 Task: Open Card Customer Referral Program Review in Board Business Model Revenue Model Validation and Improvement to Workspace Business Valuation Services and add a team member Softage.2@softage.net, a label Orange, a checklist Keynote Speaking, an attachment from your computer, a color Orange and finally, add a card description 'Plan and execute company team-building conference with guest speakers on customer loyalty' and a comment 'We should approach this task with a sense of persistence and determination, willing to overcome obstacles and push through challenges.'. Add a start date 'Jan 06, 1900' with a due date 'Jan 13, 1900'
Action: Mouse moved to (342, 148)
Screenshot: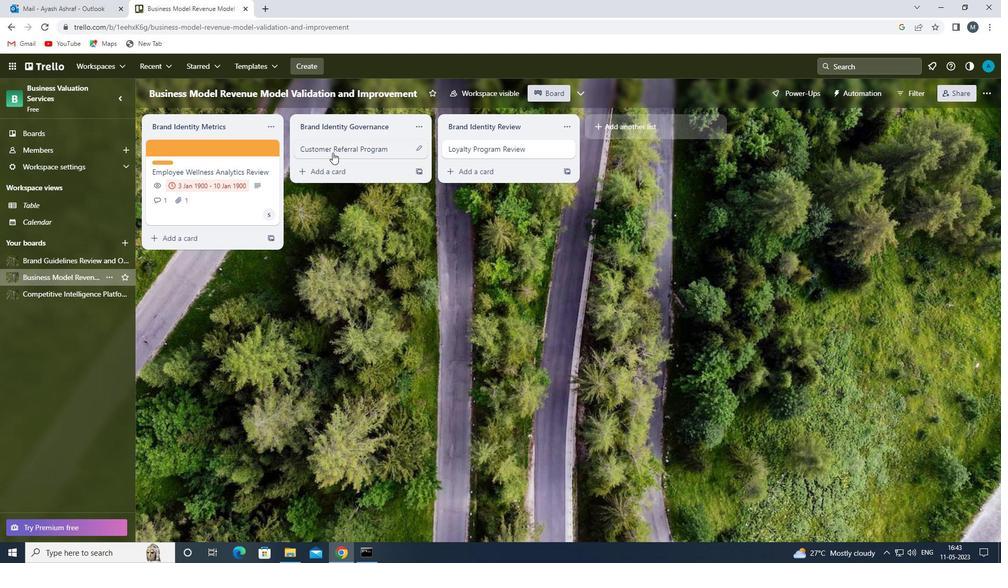 
Action: Mouse pressed left at (342, 148)
Screenshot: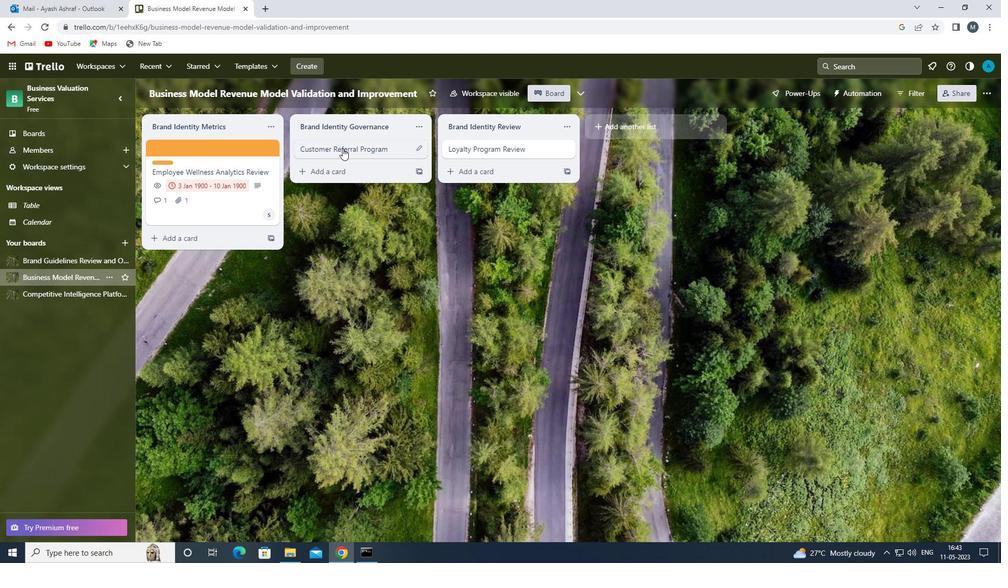 
Action: Mouse moved to (625, 187)
Screenshot: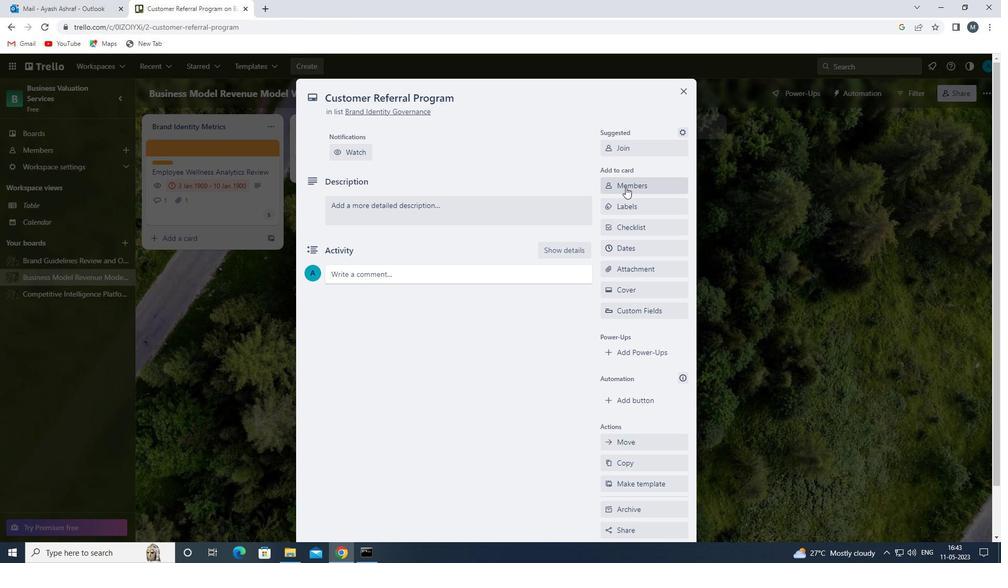 
Action: Mouse pressed left at (625, 187)
Screenshot: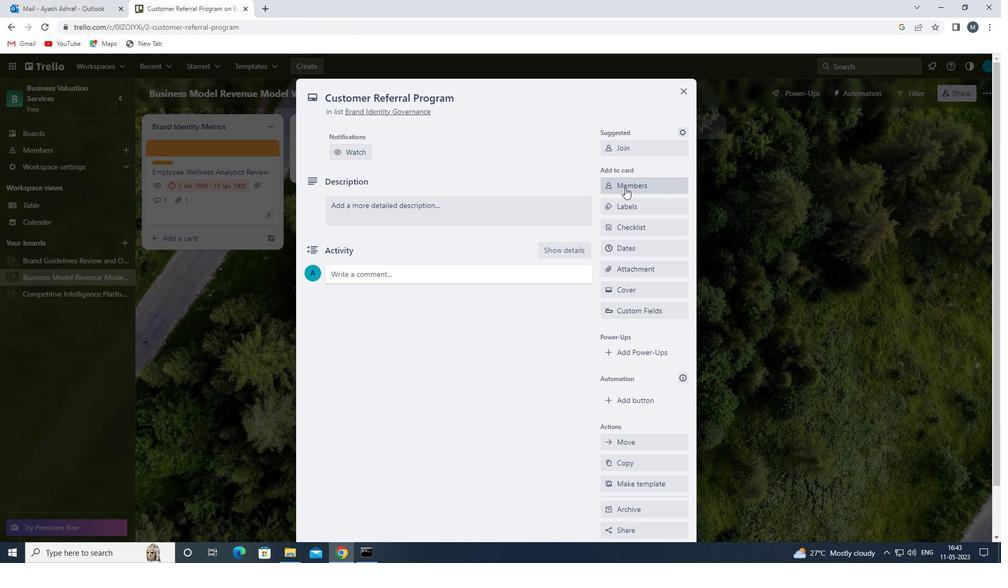 
Action: Mouse moved to (635, 262)
Screenshot: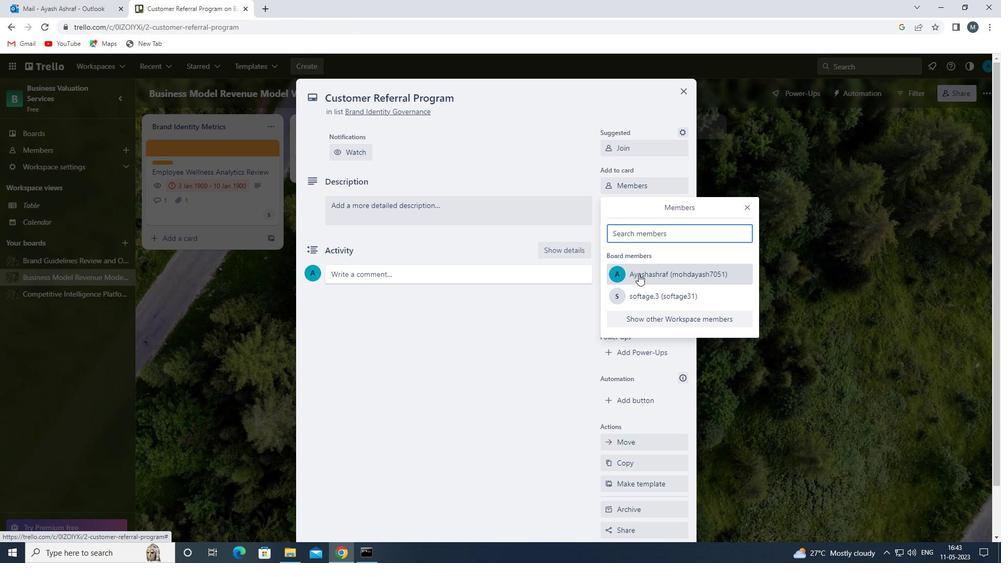 
Action: Key pressed s
Screenshot: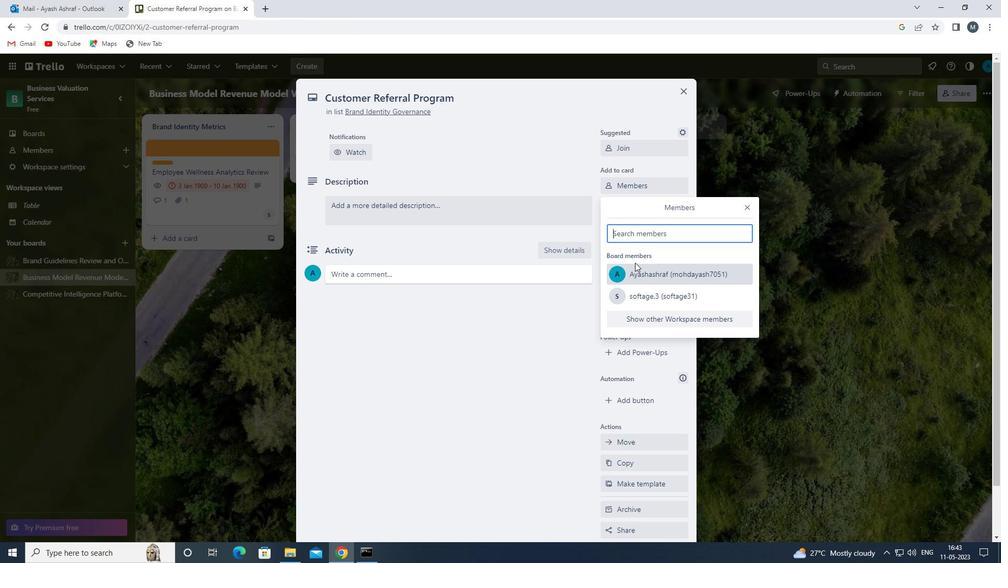 
Action: Mouse moved to (653, 335)
Screenshot: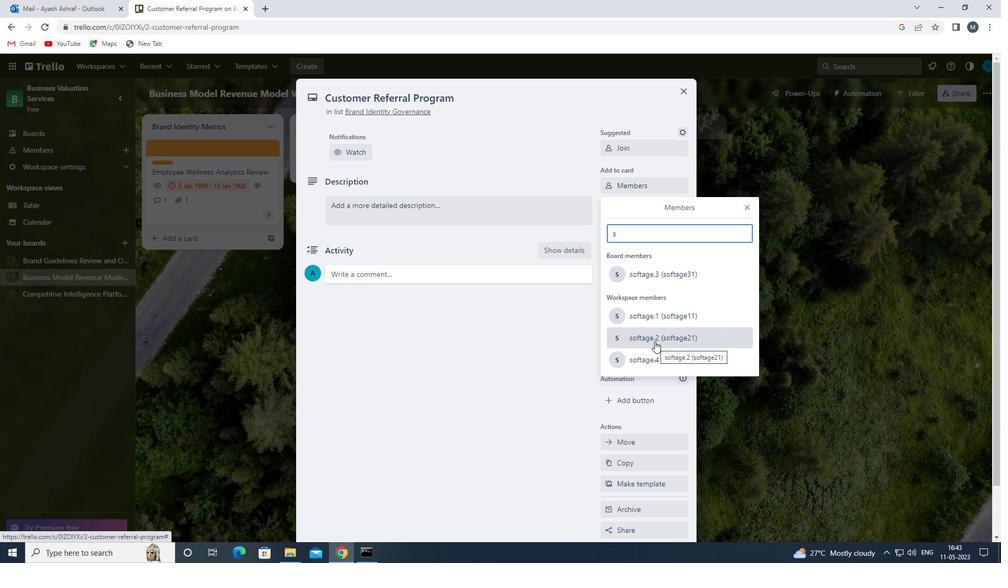 
Action: Mouse pressed left at (653, 335)
Screenshot: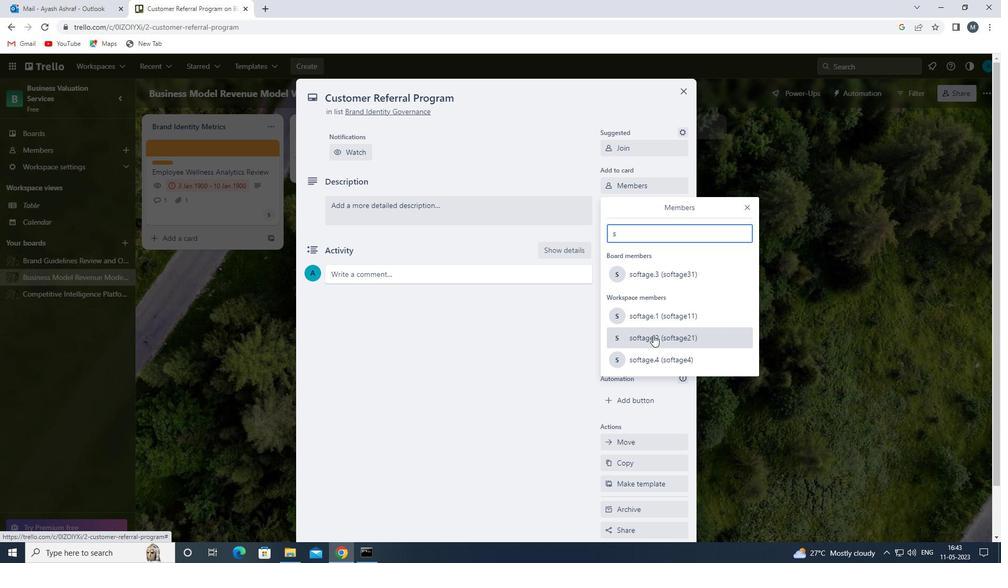 
Action: Mouse moved to (746, 208)
Screenshot: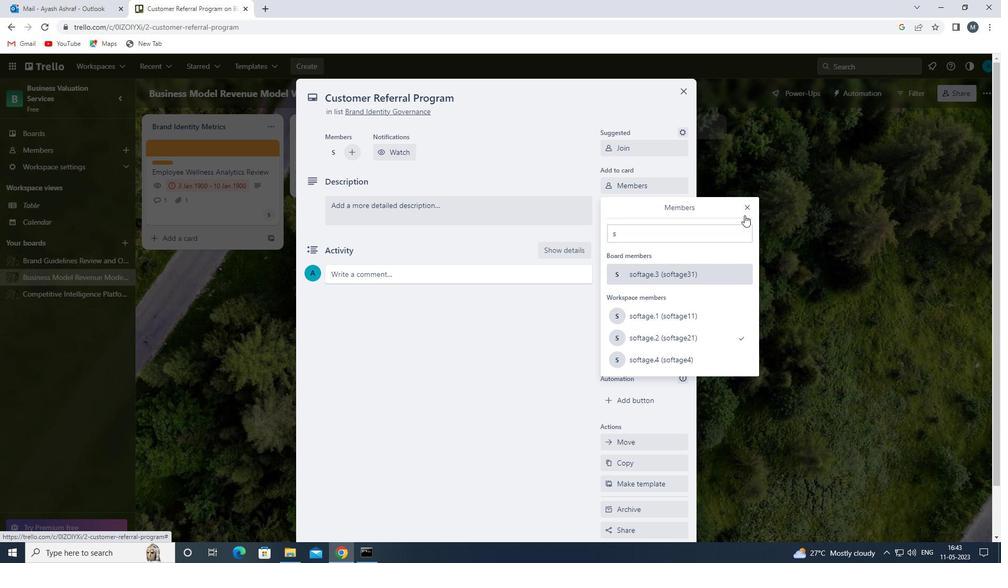 
Action: Mouse pressed left at (746, 208)
Screenshot: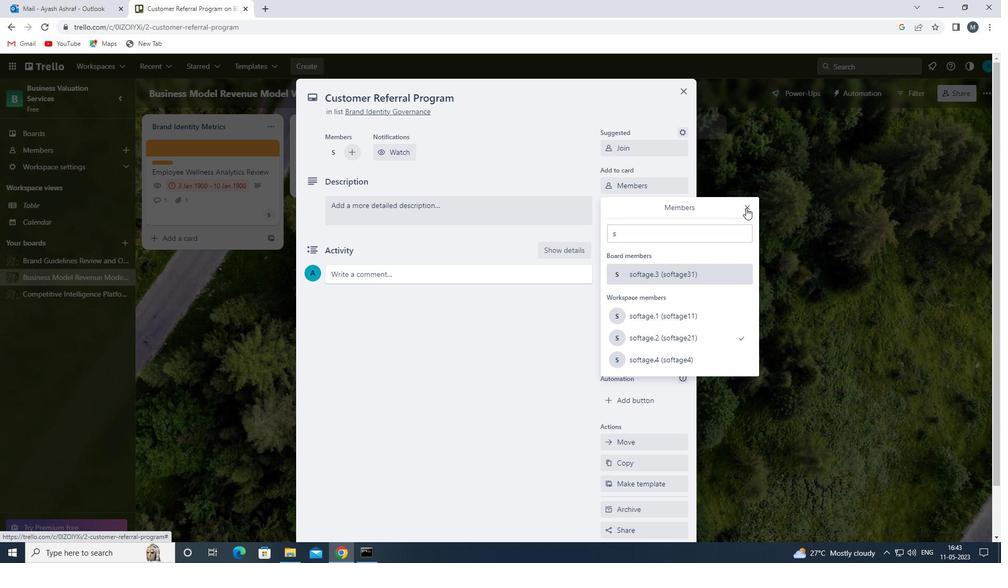 
Action: Mouse moved to (634, 205)
Screenshot: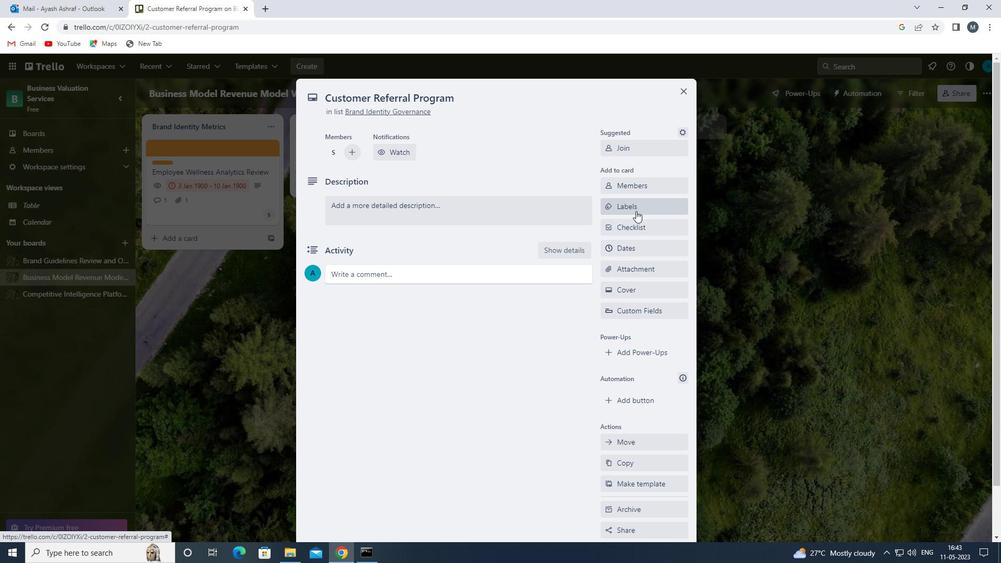 
Action: Mouse pressed left at (634, 205)
Screenshot: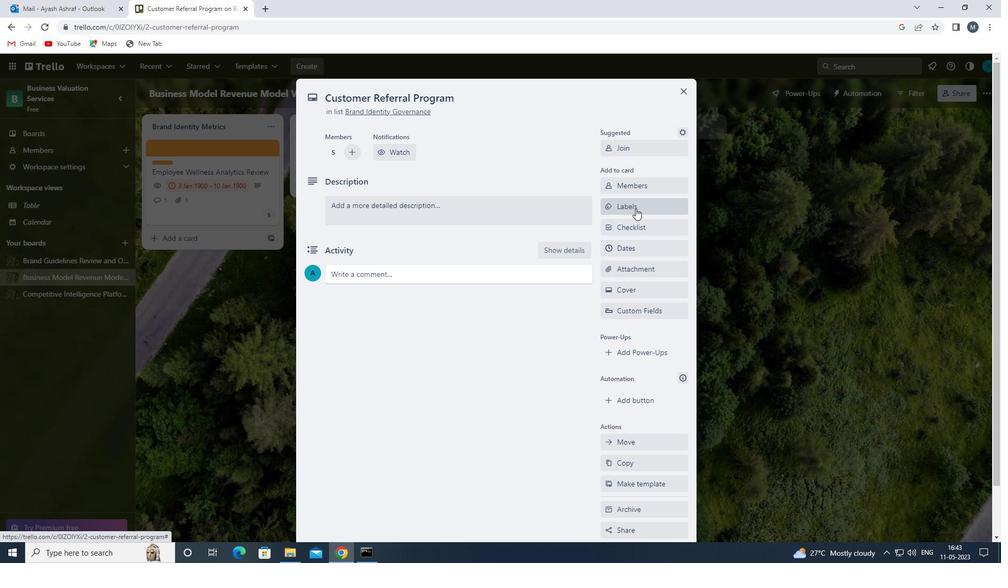 
Action: Mouse moved to (614, 332)
Screenshot: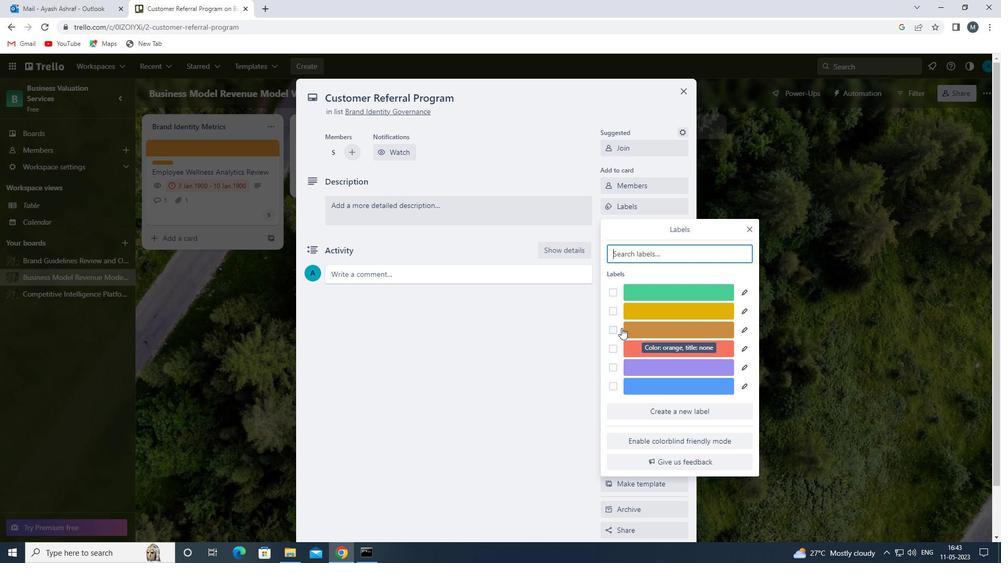 
Action: Mouse pressed left at (614, 332)
Screenshot: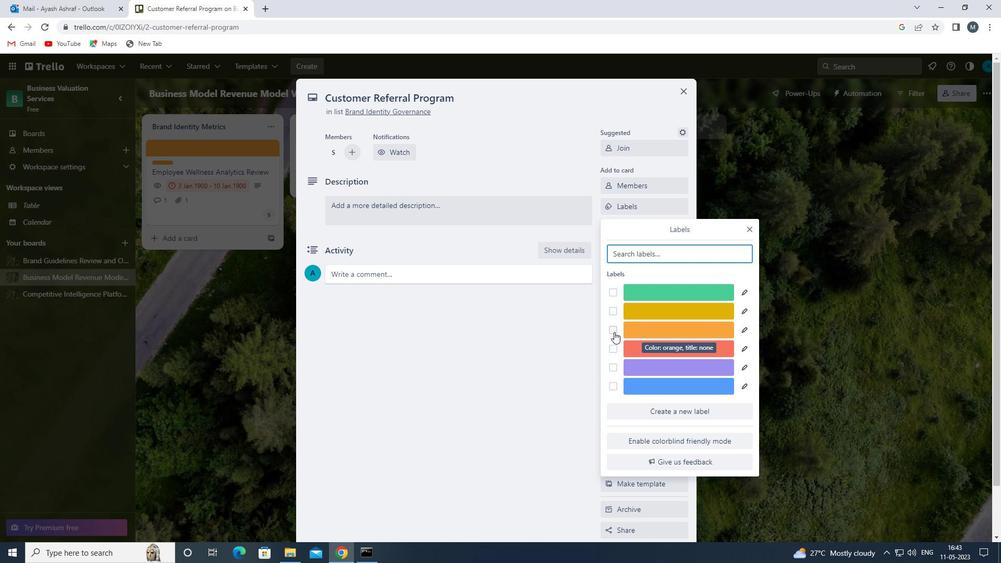 
Action: Mouse moved to (745, 228)
Screenshot: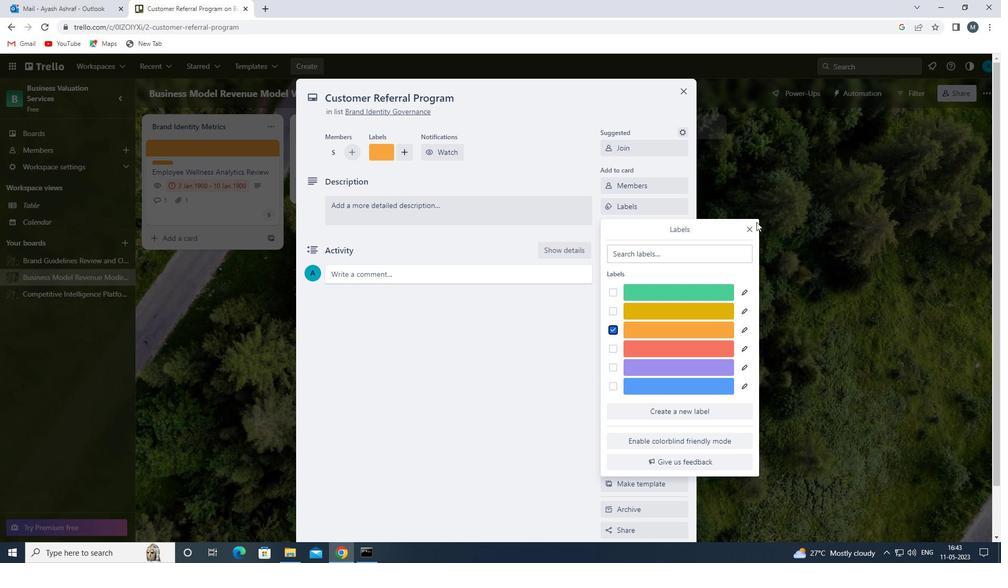 
Action: Mouse pressed left at (745, 228)
Screenshot: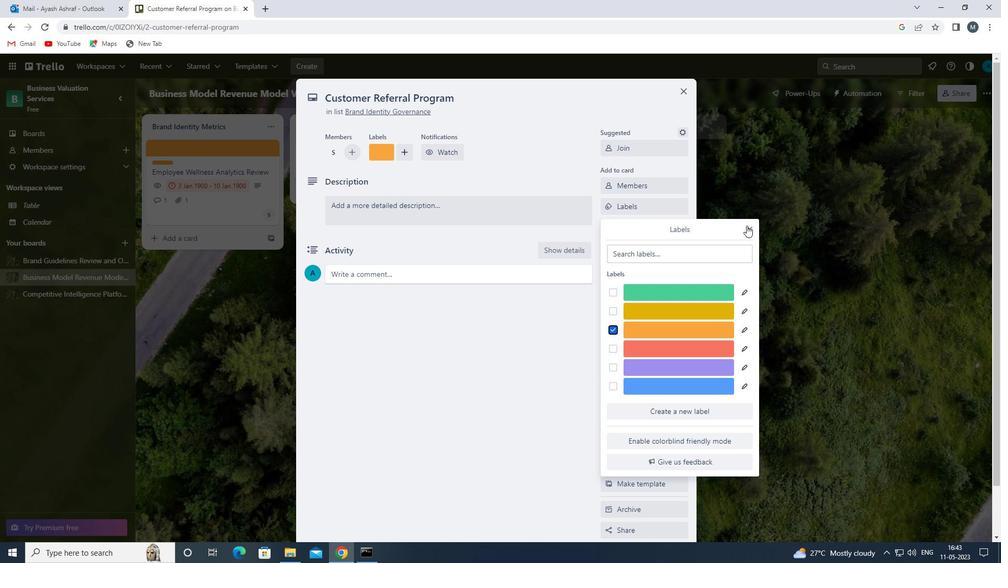 
Action: Mouse moved to (748, 229)
Screenshot: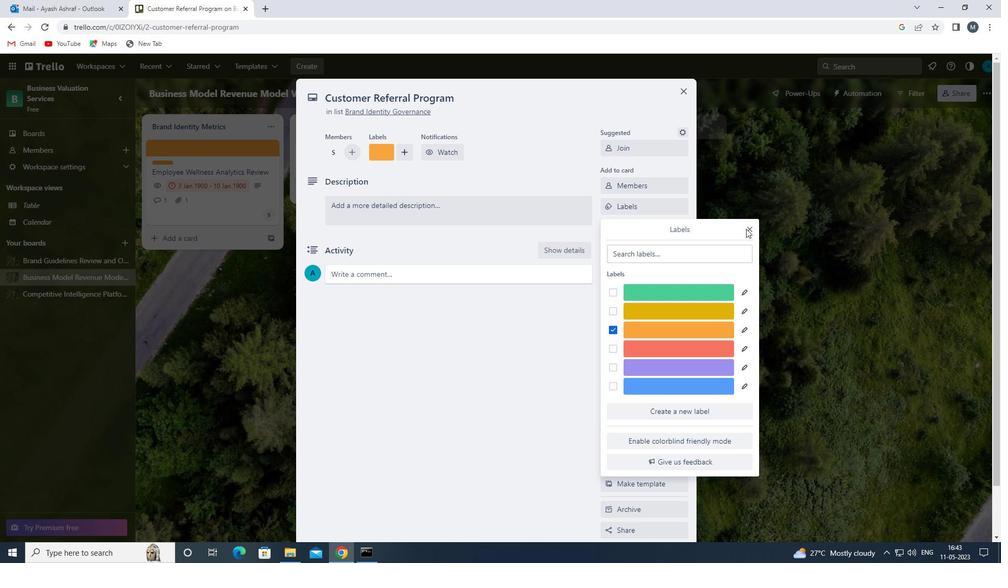 
Action: Mouse pressed left at (748, 229)
Screenshot: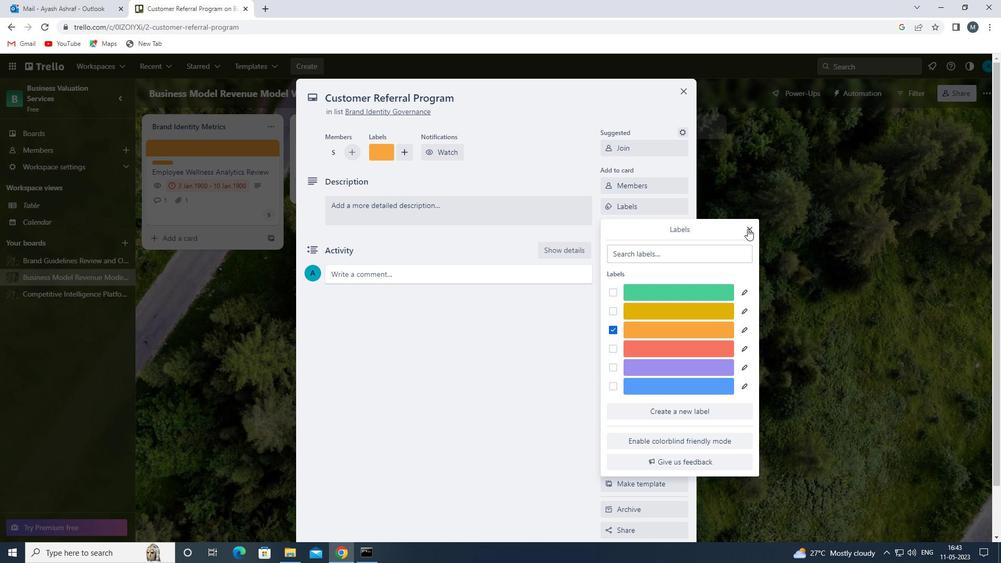 
Action: Mouse moved to (635, 226)
Screenshot: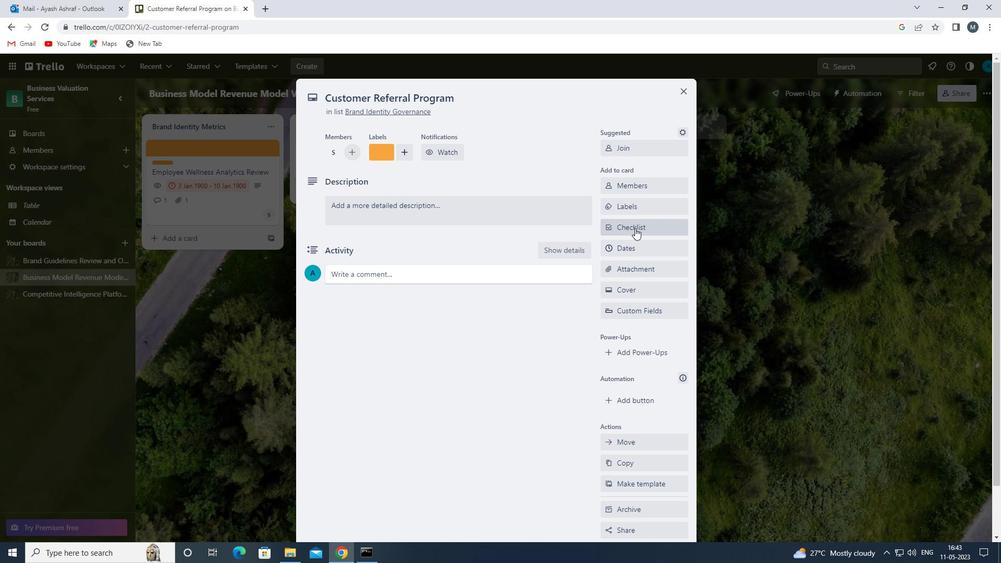
Action: Mouse pressed left at (635, 226)
Screenshot: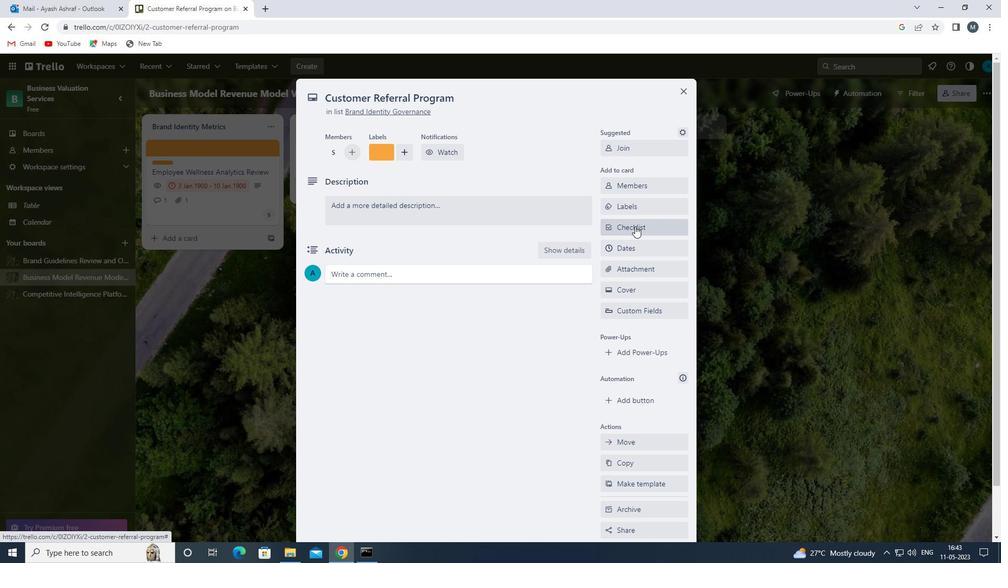 
Action: Key pressed ke
Screenshot: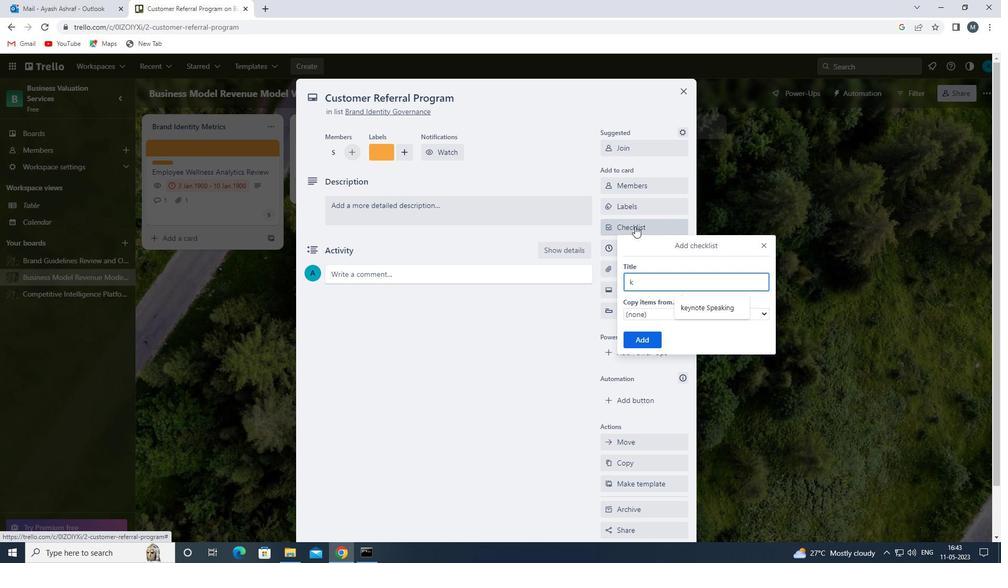 
Action: Mouse moved to (708, 307)
Screenshot: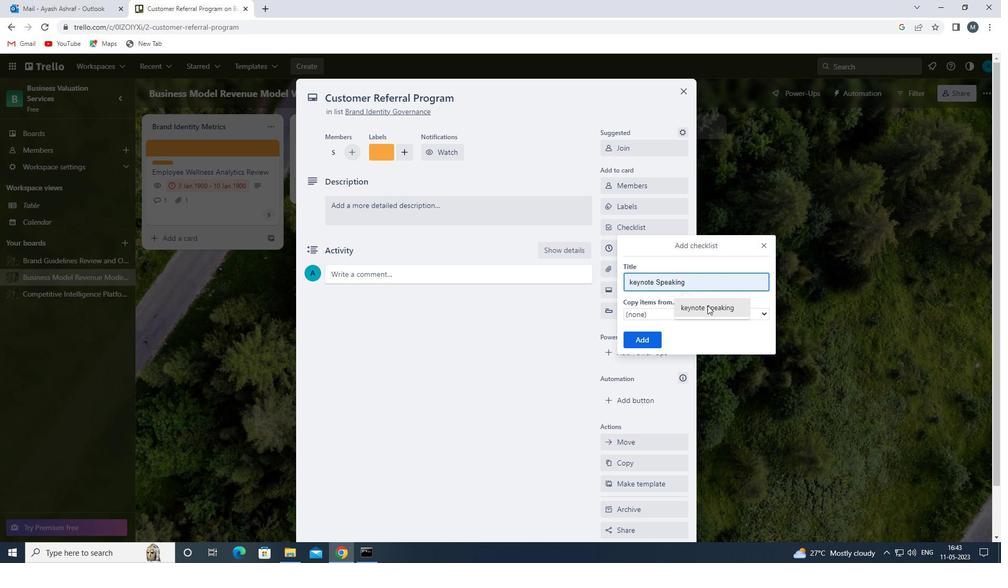 
Action: Mouse pressed left at (708, 307)
Screenshot: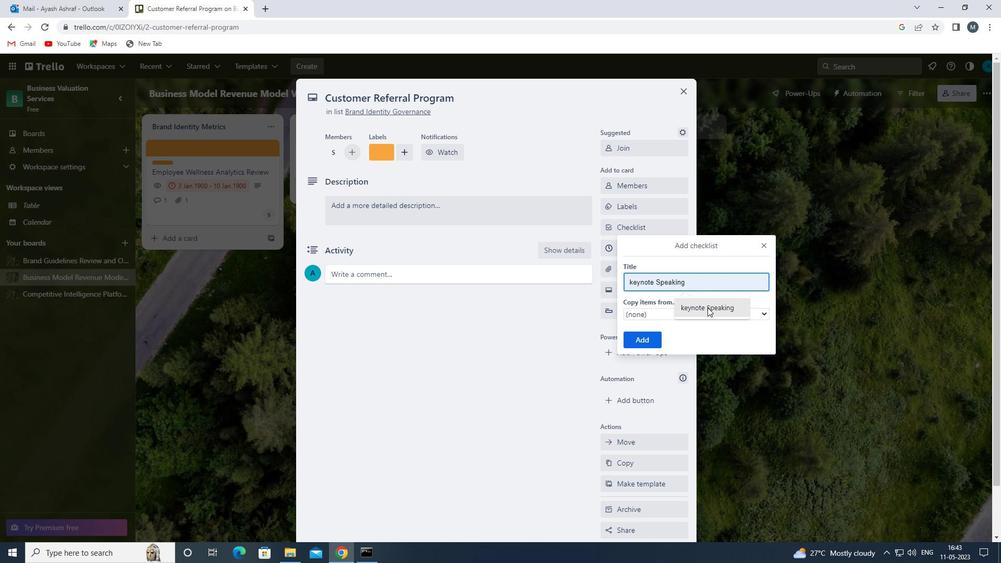 
Action: Mouse moved to (637, 339)
Screenshot: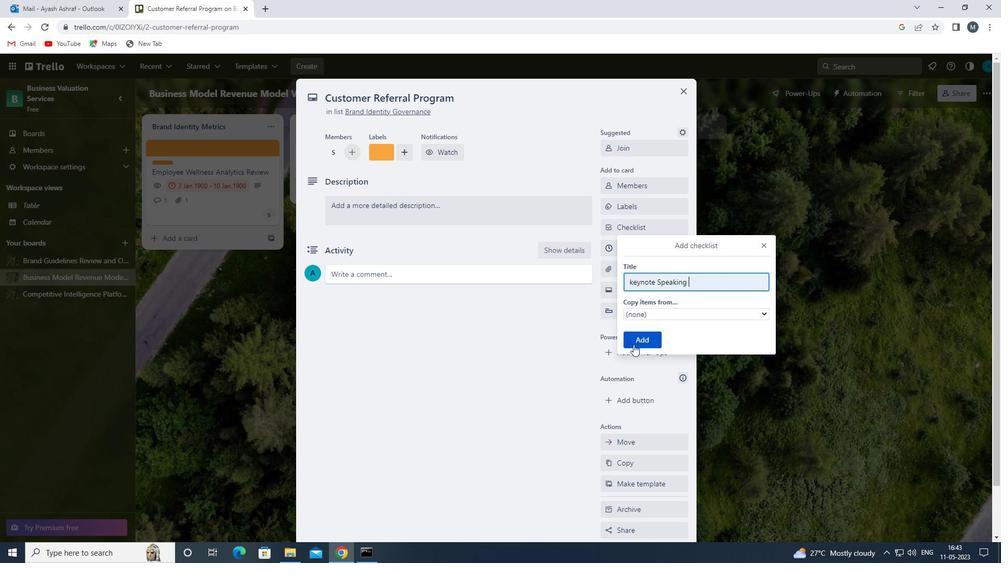 
Action: Mouse pressed left at (637, 339)
Screenshot: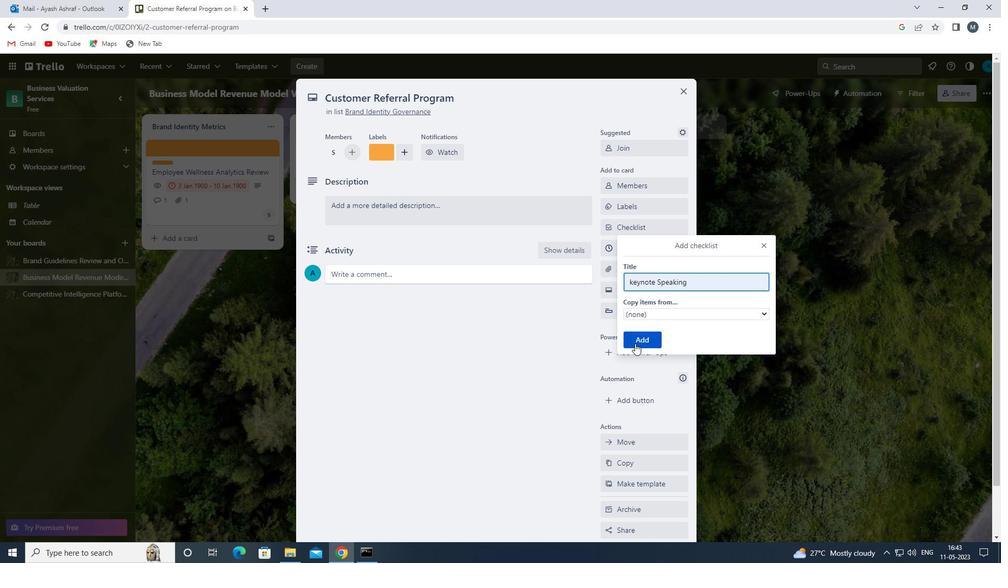 
Action: Mouse moved to (638, 273)
Screenshot: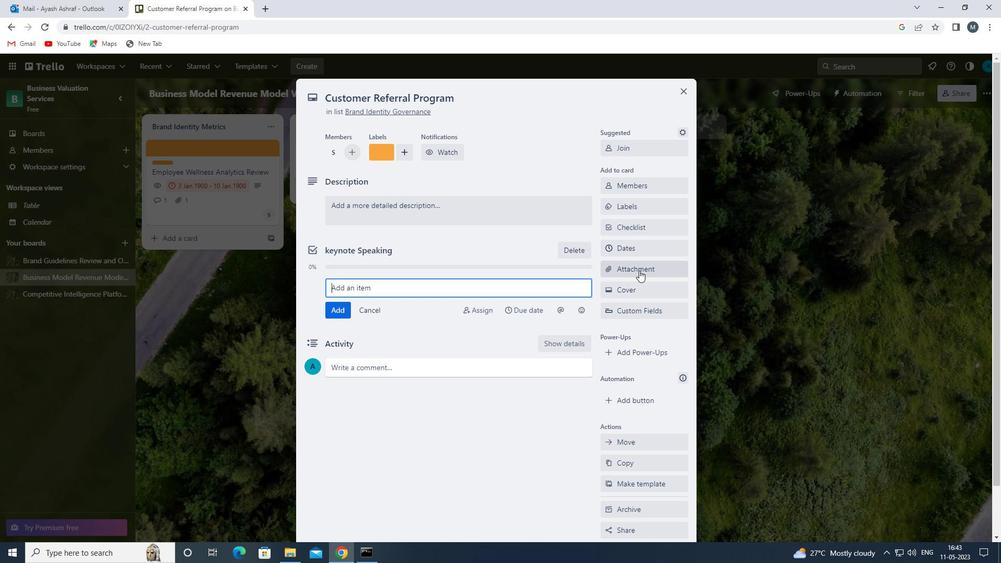 
Action: Mouse pressed left at (638, 273)
Screenshot: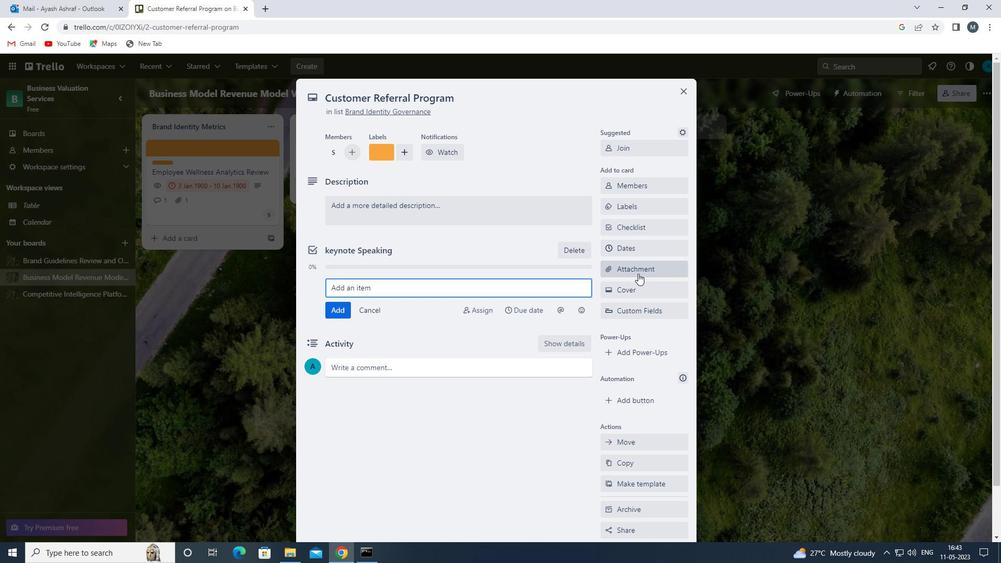 
Action: Mouse moved to (629, 317)
Screenshot: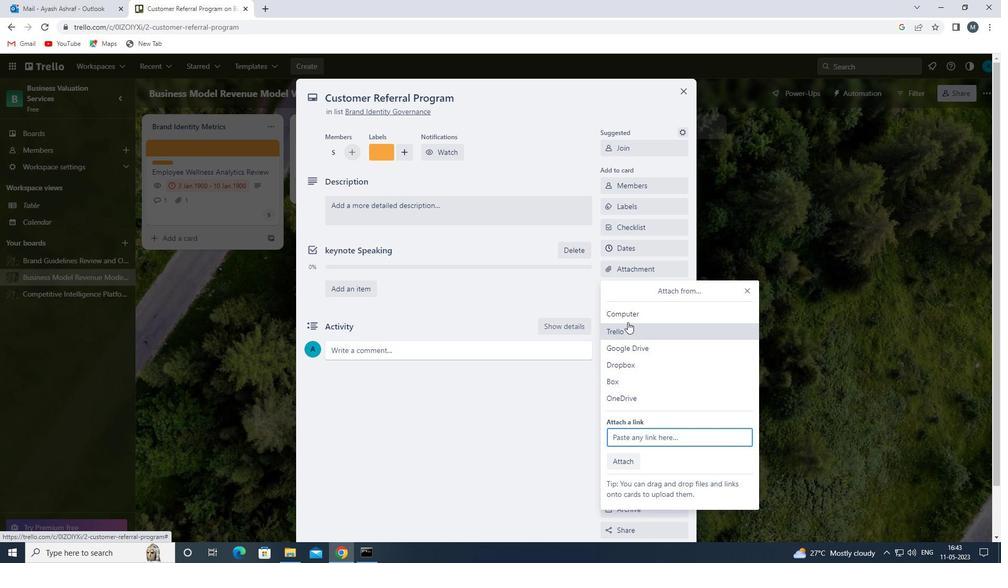 
Action: Mouse pressed left at (629, 317)
Screenshot: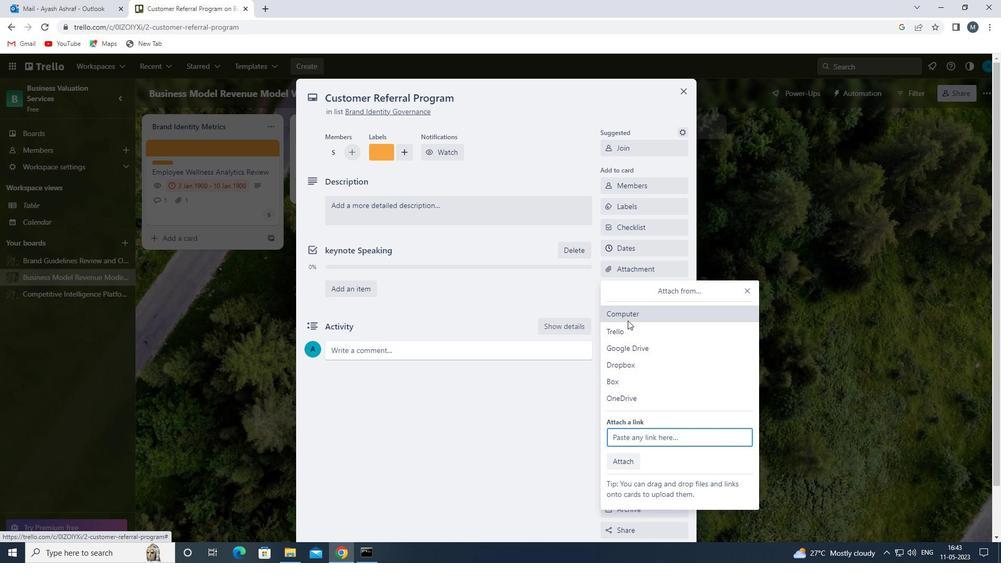 
Action: Mouse moved to (346, 200)
Screenshot: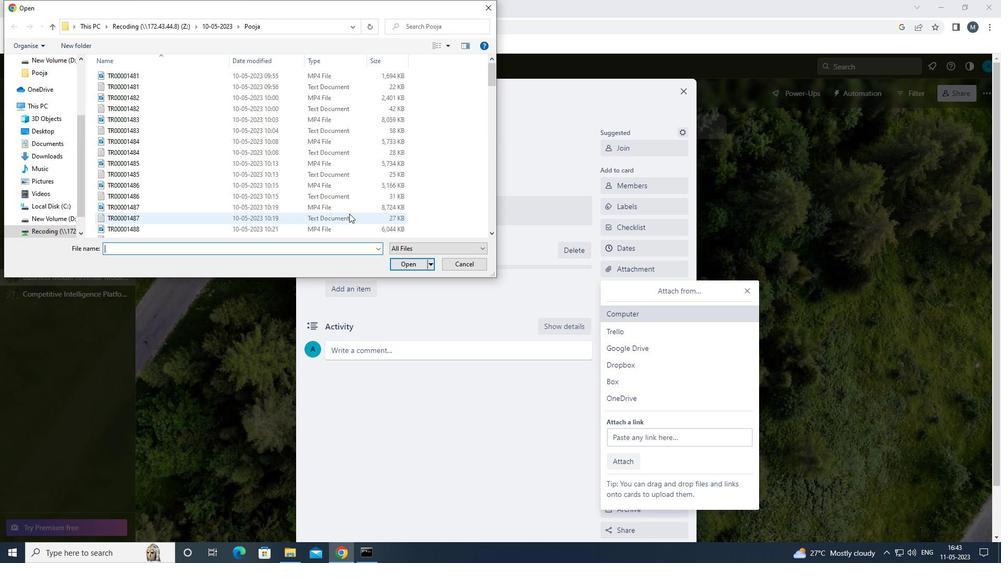 
Action: Mouse pressed left at (346, 200)
Screenshot: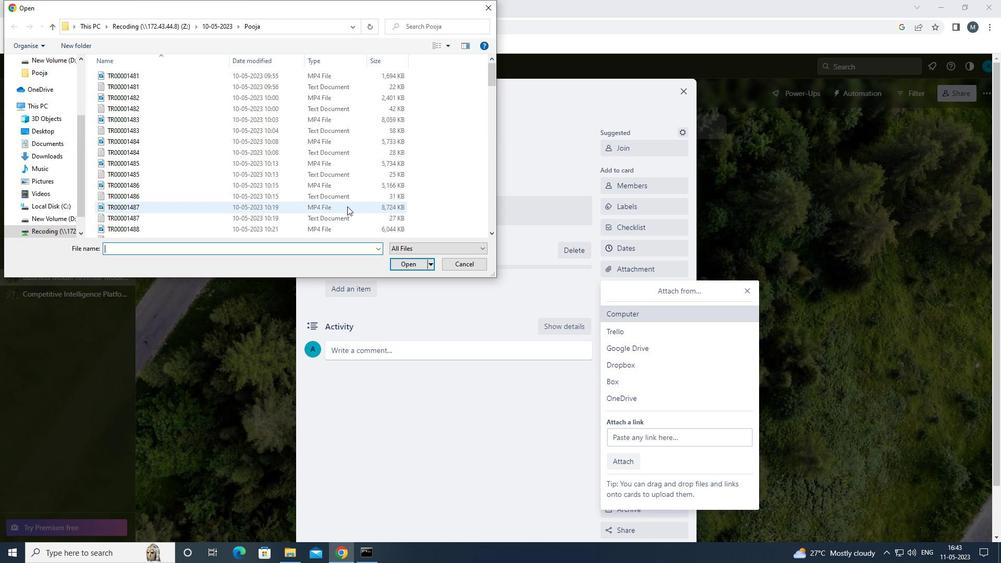 
Action: Mouse moved to (413, 264)
Screenshot: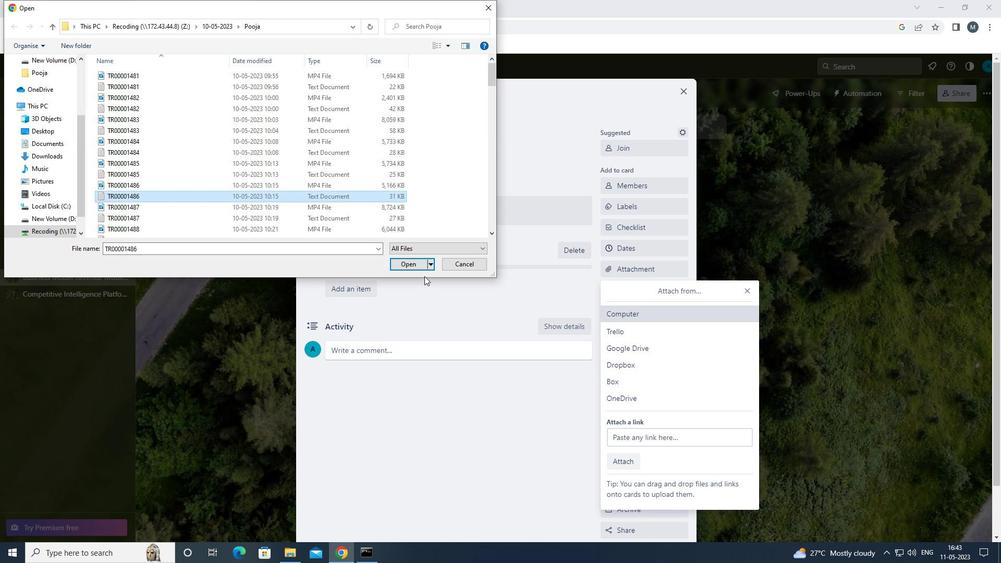 
Action: Mouse pressed left at (413, 264)
Screenshot: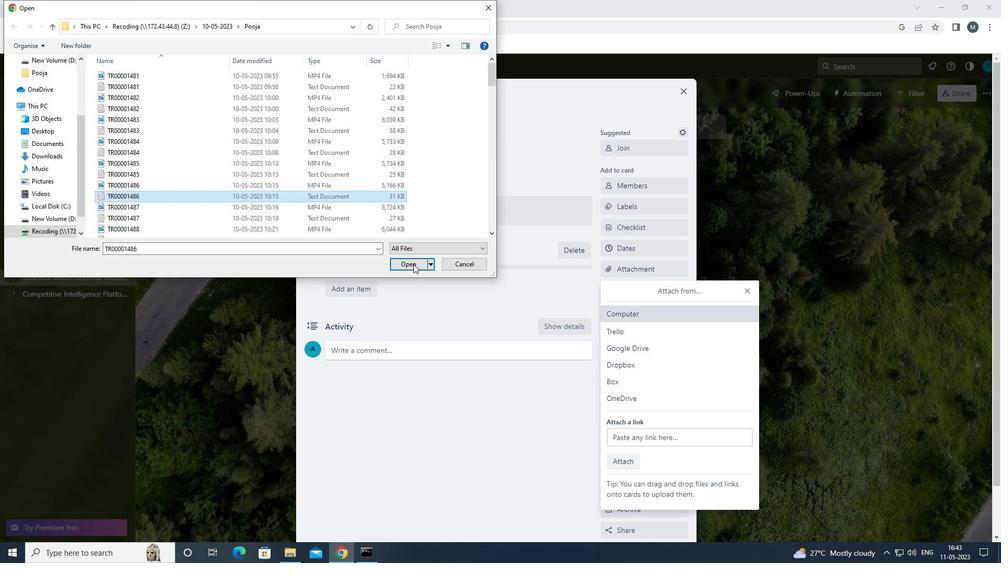 
Action: Mouse moved to (630, 290)
Screenshot: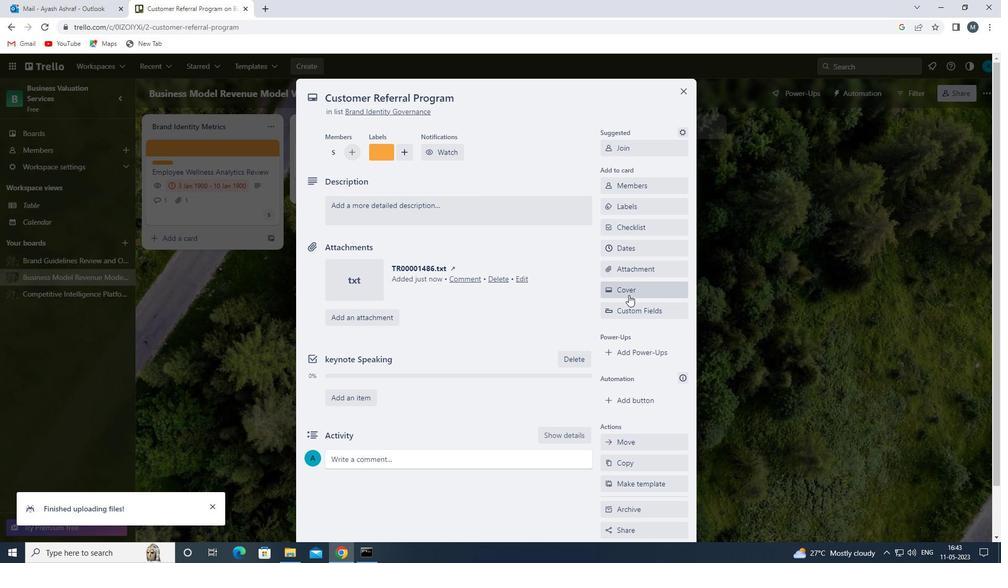 
Action: Mouse pressed left at (630, 290)
Screenshot: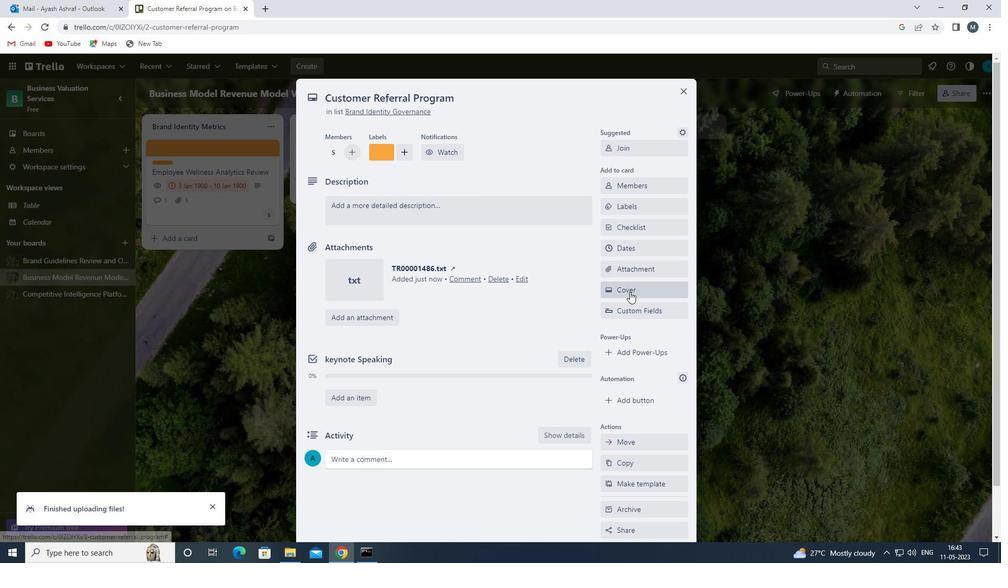 
Action: Mouse moved to (681, 337)
Screenshot: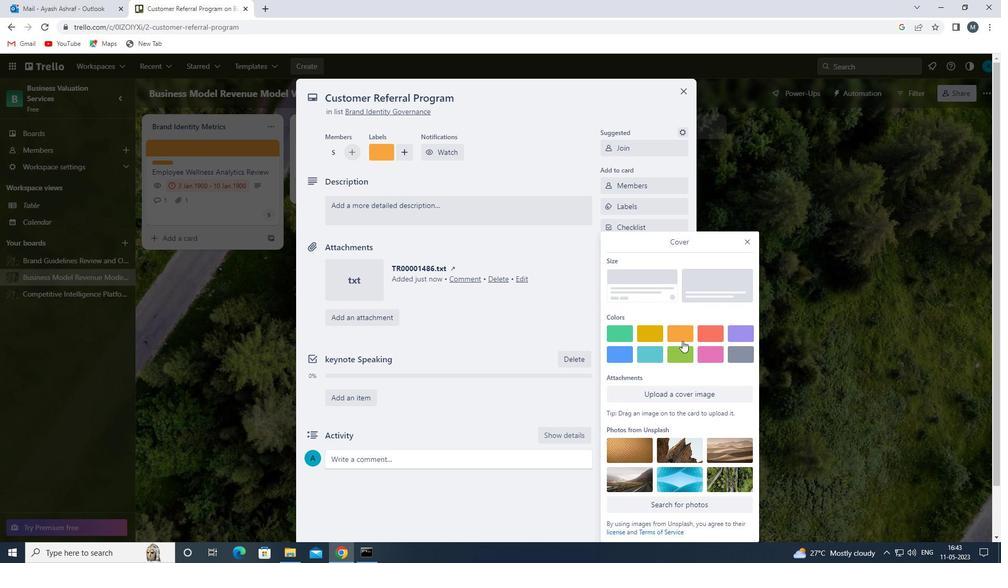 
Action: Mouse pressed left at (681, 337)
Screenshot: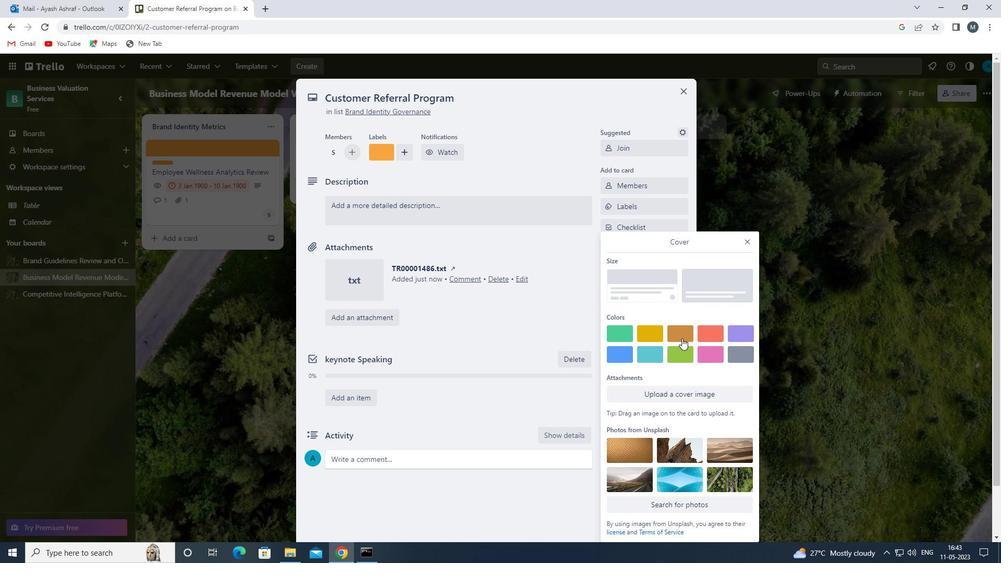 
Action: Mouse moved to (746, 225)
Screenshot: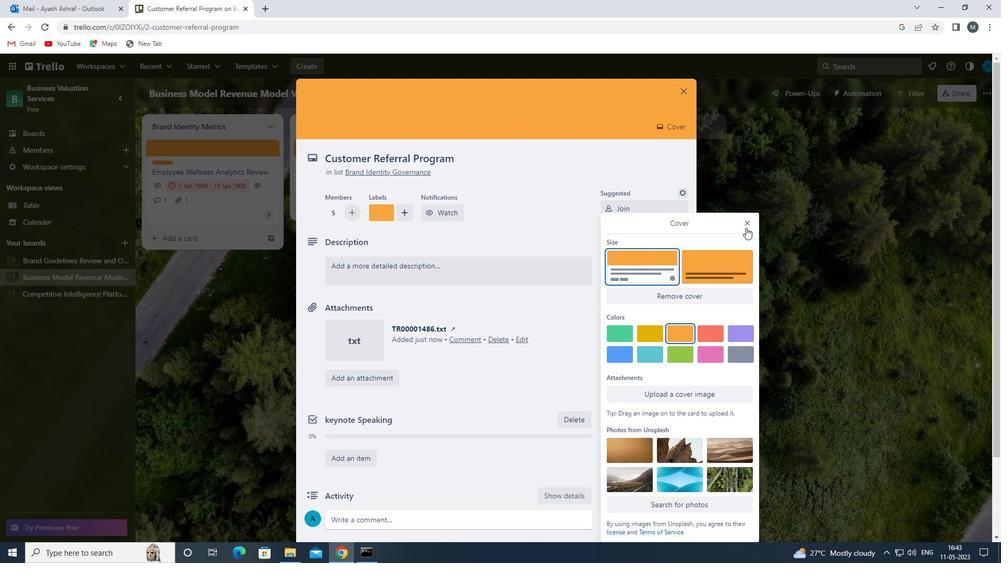 
Action: Mouse pressed left at (746, 225)
Screenshot: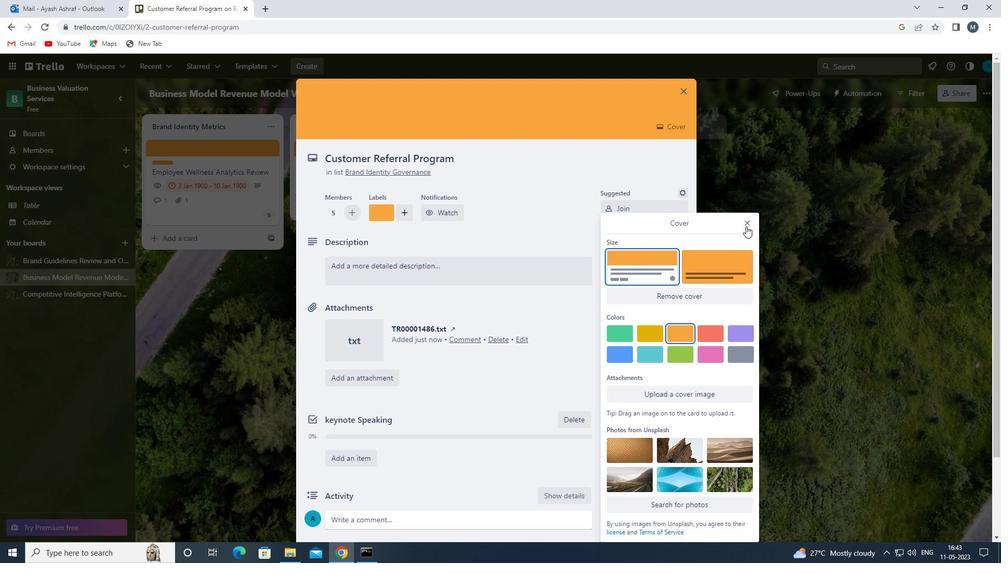 
Action: Mouse moved to (418, 271)
Screenshot: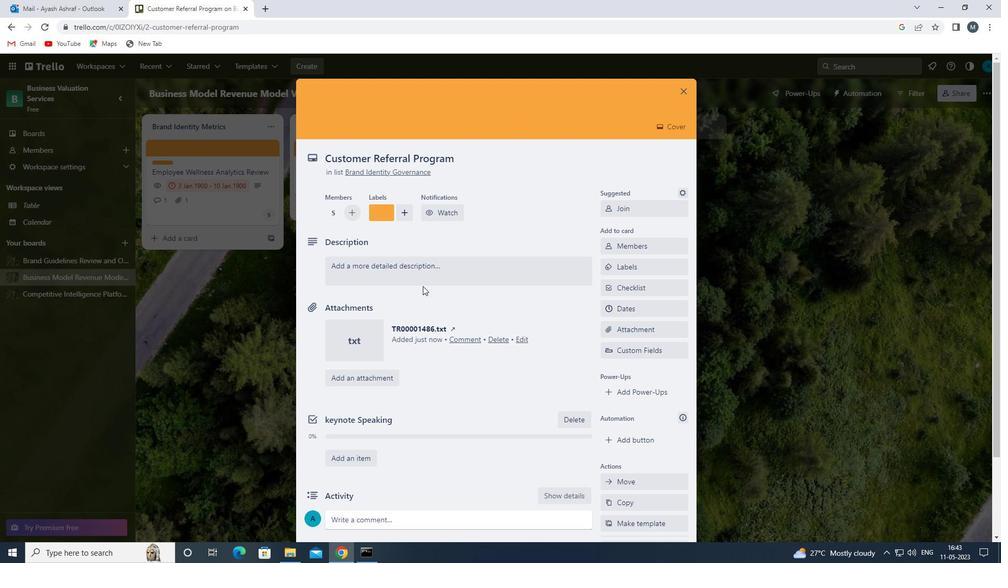 
Action: Mouse pressed left at (418, 271)
Screenshot: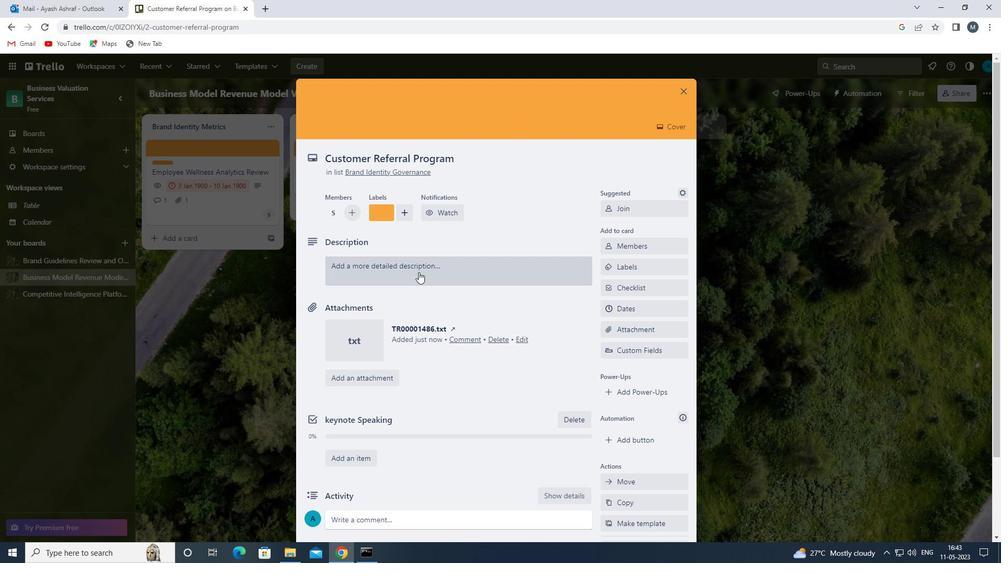 
Action: Mouse moved to (388, 298)
Screenshot: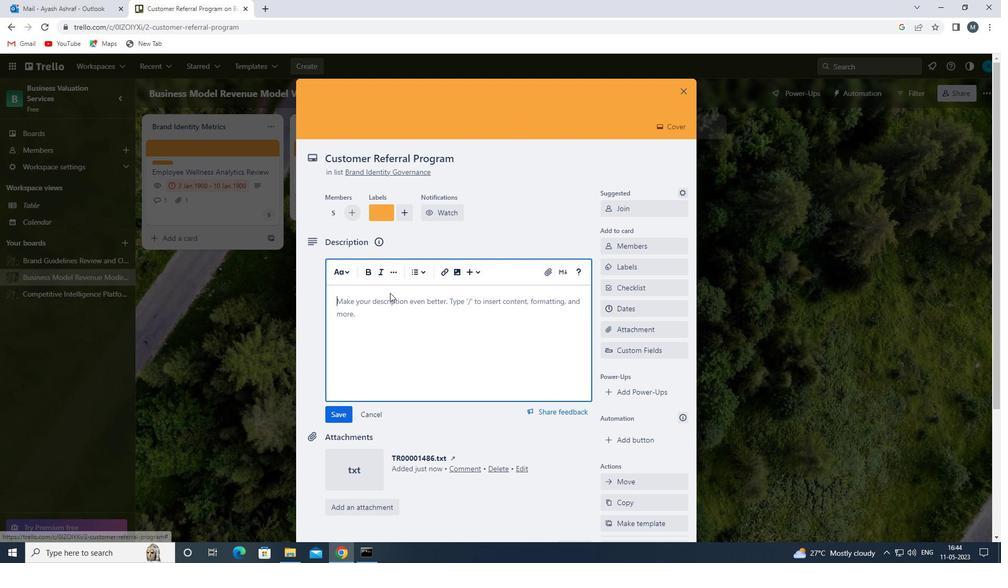 
Action: Mouse pressed left at (388, 298)
Screenshot: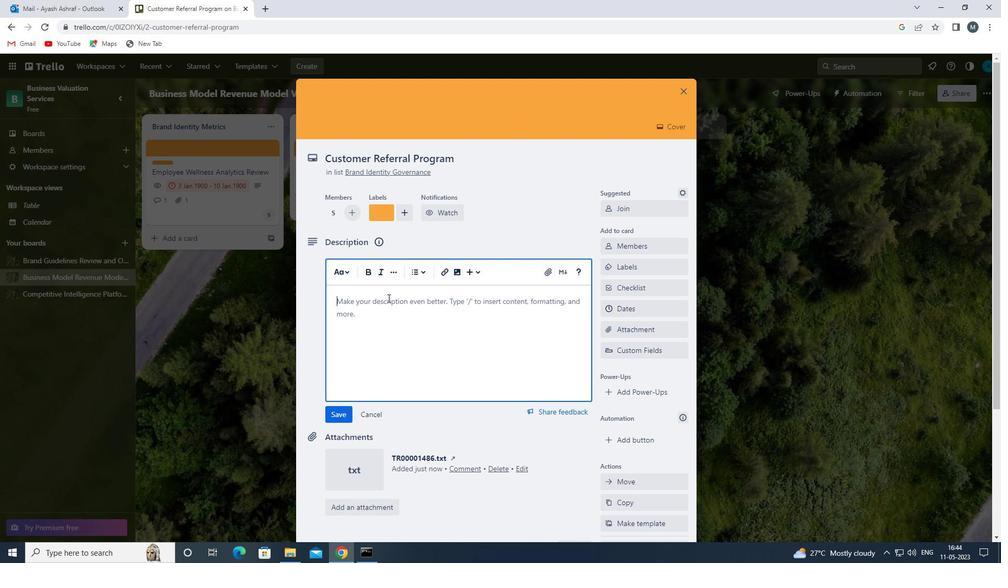 
Action: Mouse moved to (388, 298)
Screenshot: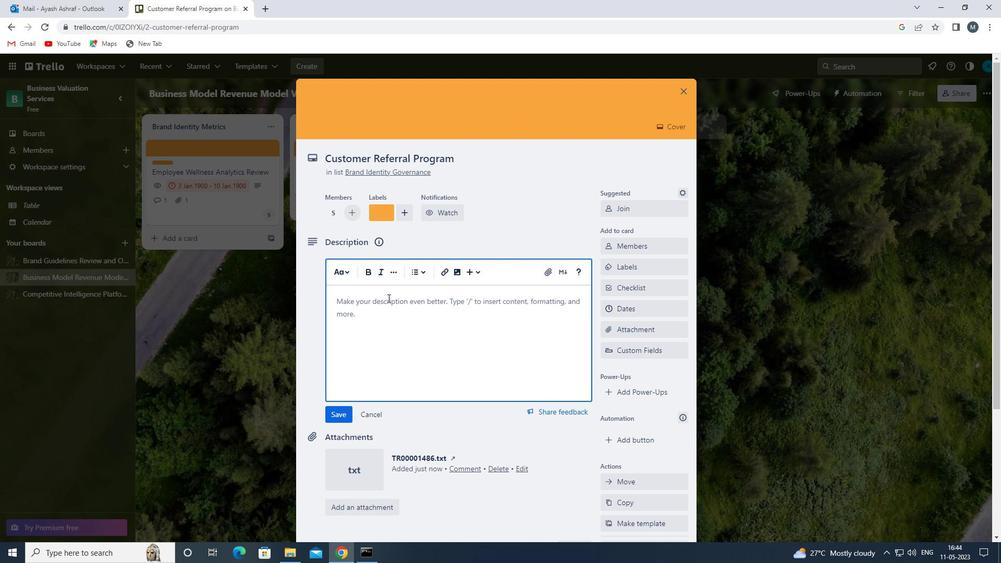 
Action: Key pressed <Key.shift>PLAN<Key.space>AND<Key.space>EXECUTE<Key.space>COMPANY<Key.space>TEAM<Key.space><Key.backspace>-BUILDING<Key.space>CONFERENCE<Key.space>WITH<Key.space>GUEST<Key.space>SPEAKERS<Key.space>ON<Key.space>CUSTOMER<Key.space>LOYALTY<Key.space>
Screenshot: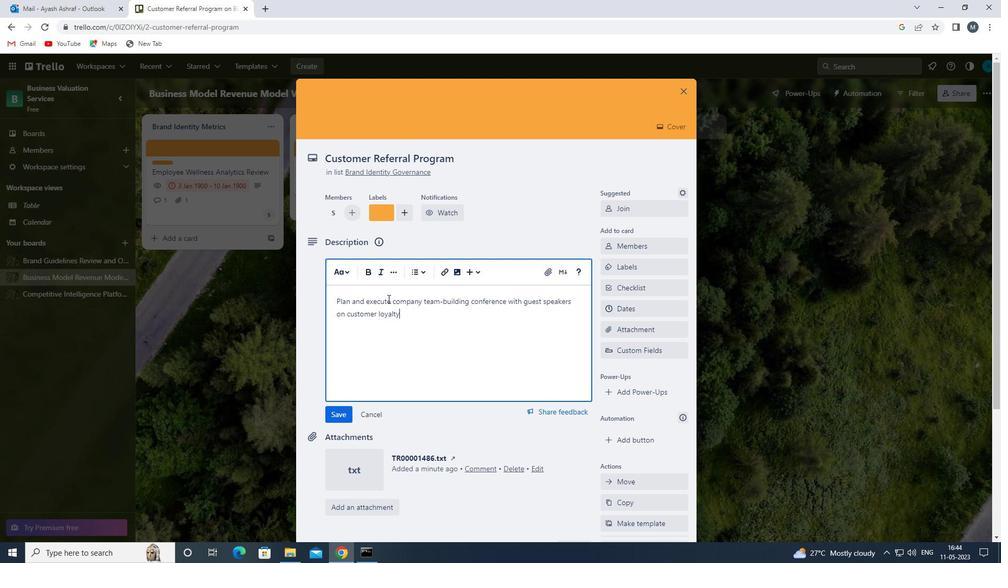 
Action: Mouse moved to (331, 412)
Screenshot: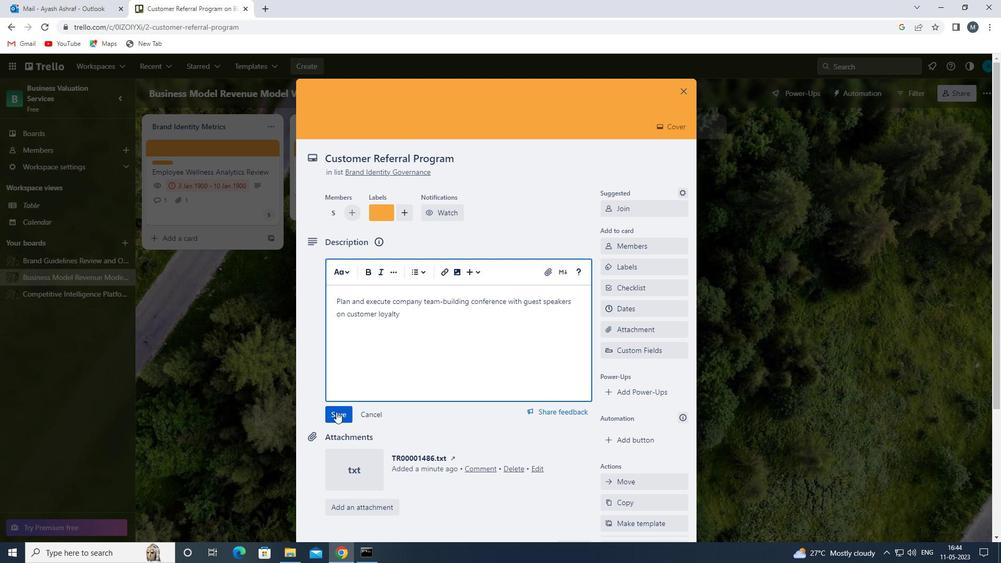 
Action: Mouse pressed left at (331, 412)
Screenshot: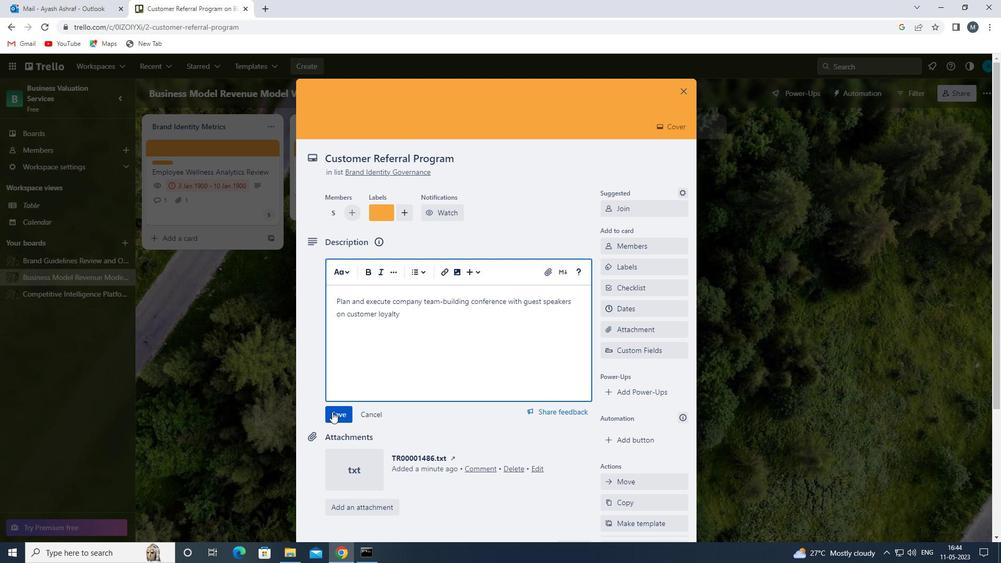 
Action: Mouse moved to (391, 429)
Screenshot: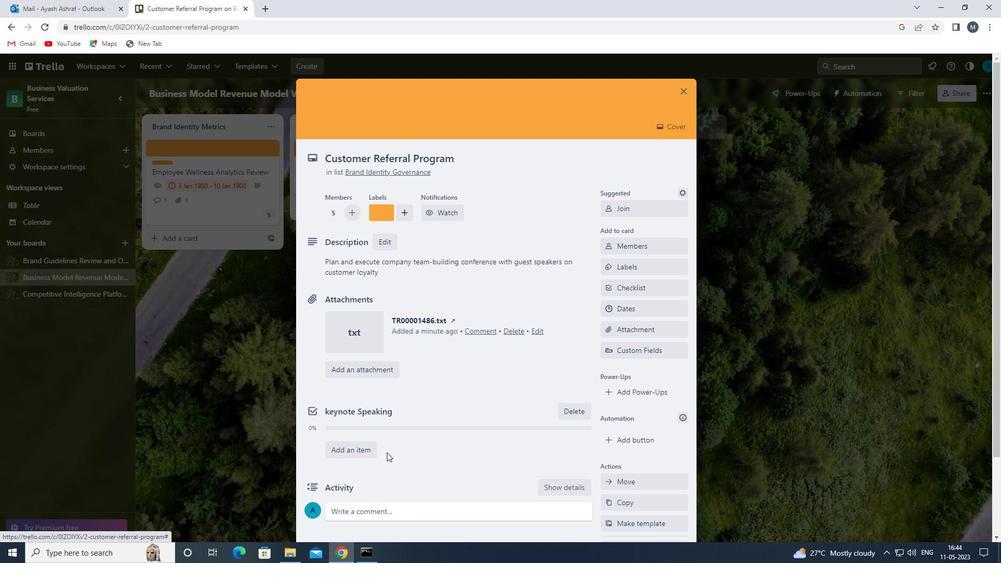 
Action: Mouse scrolled (391, 428) with delta (0, 0)
Screenshot: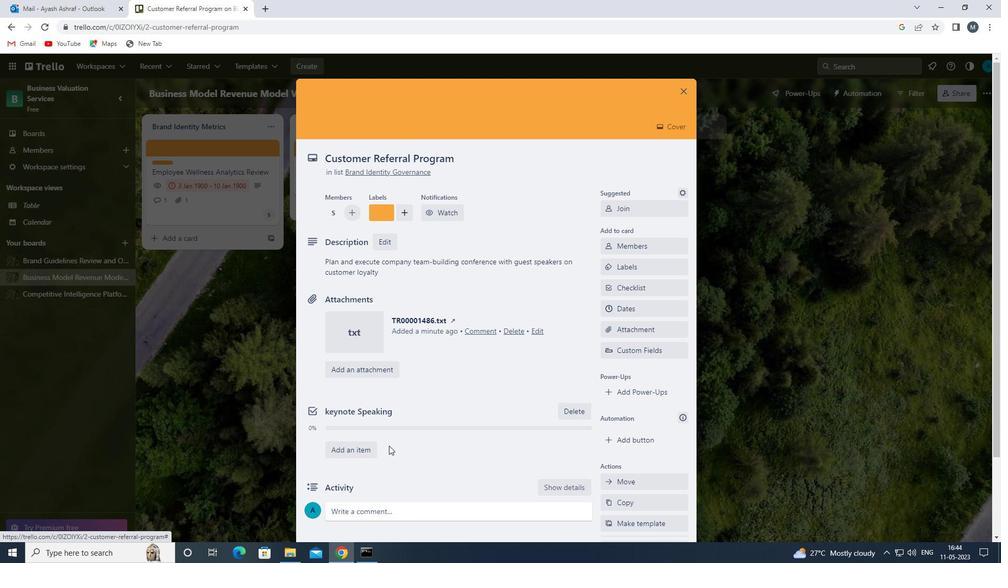 
Action: Mouse moved to (390, 429)
Screenshot: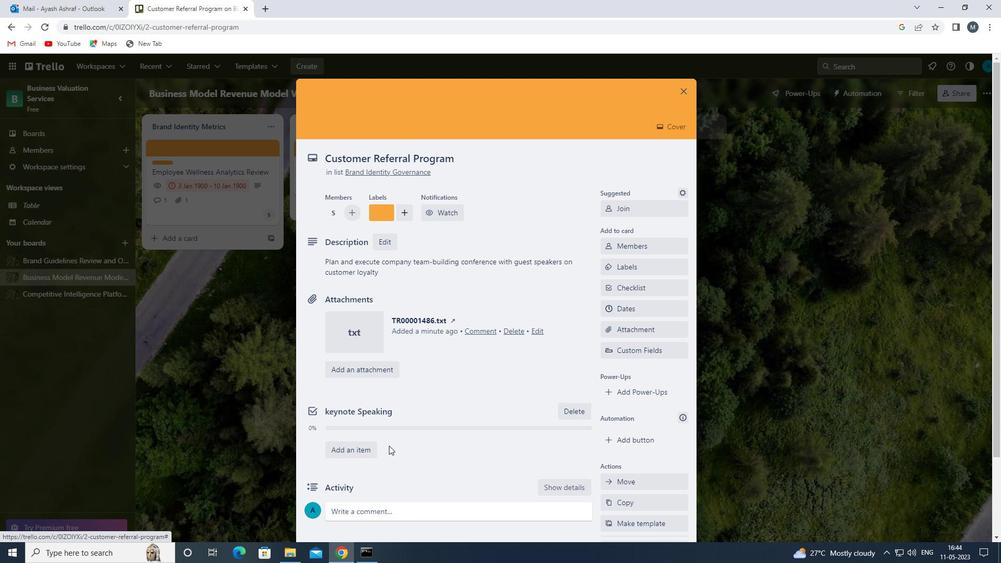 
Action: Mouse scrolled (390, 428) with delta (0, 0)
Screenshot: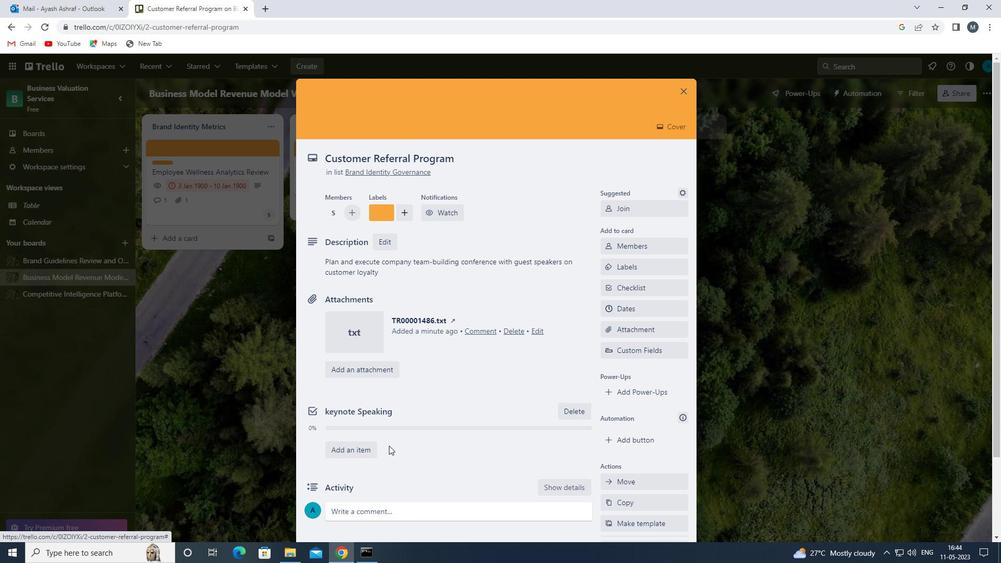 
Action: Mouse moved to (375, 416)
Screenshot: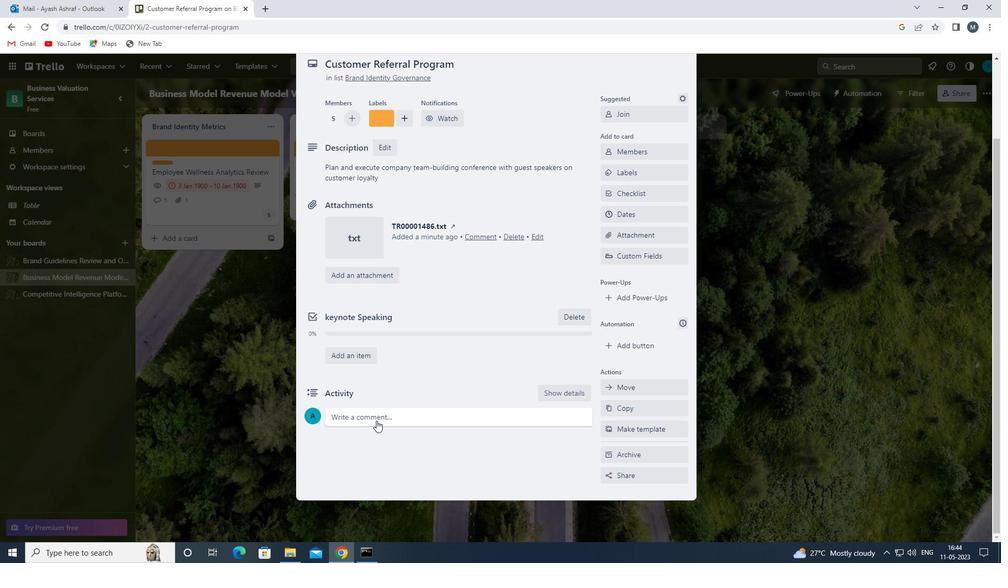 
Action: Mouse pressed left at (375, 416)
Screenshot: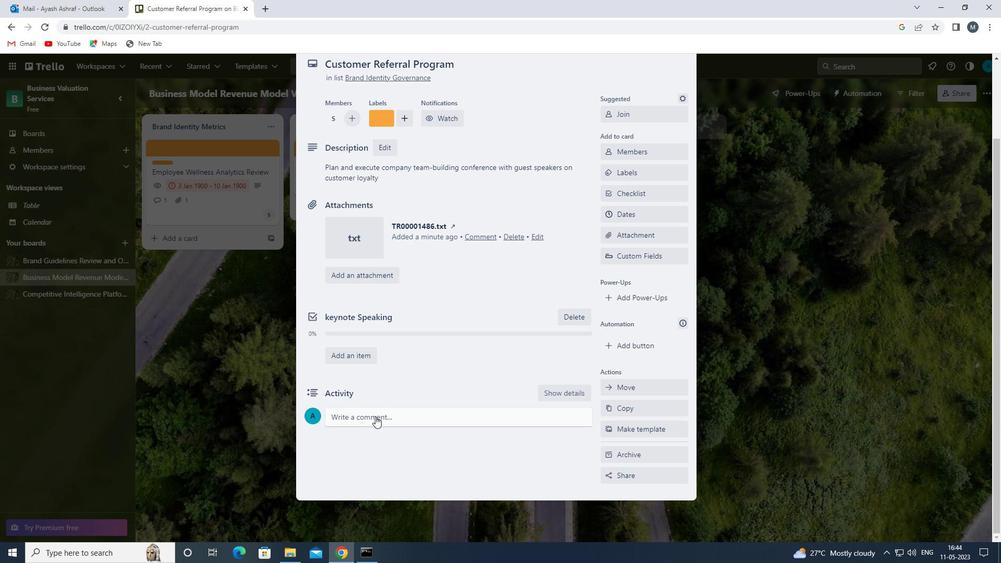 
Action: Mouse moved to (385, 448)
Screenshot: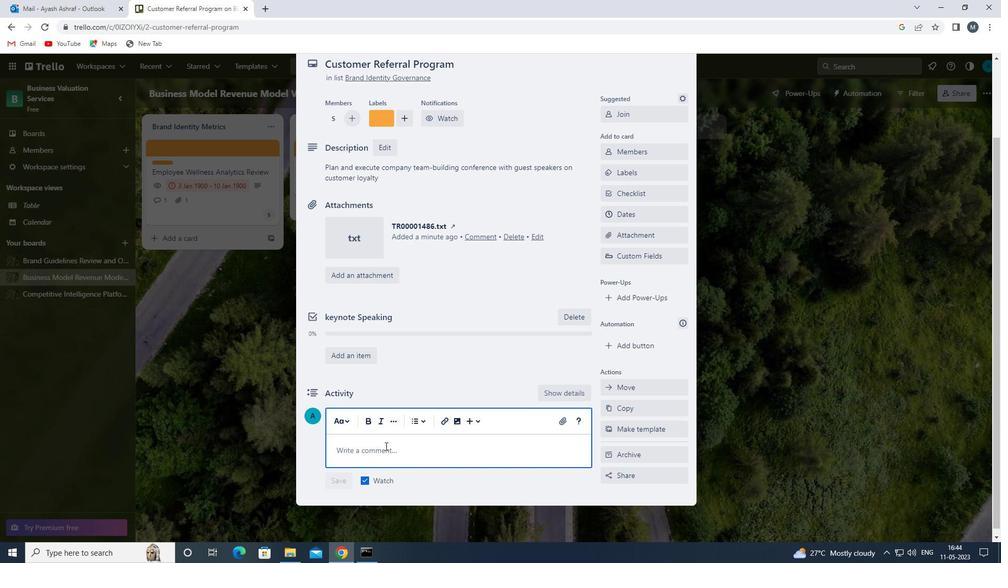 
Action: Mouse pressed left at (385, 448)
Screenshot: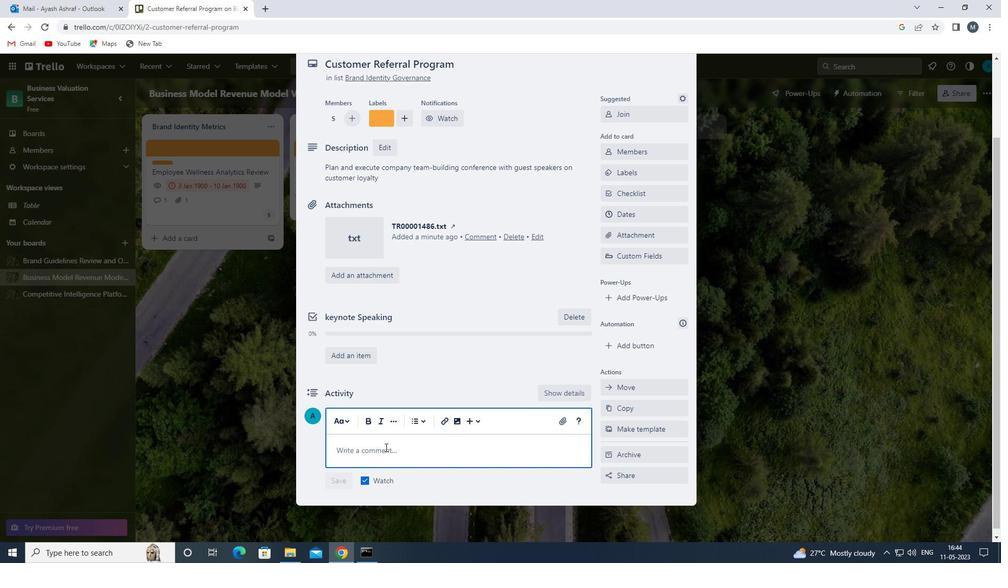 
Action: Key pressed <Key.shift>WE<Key.space>SHOULD<Key.space>APPROACH<Key.space>THIS<Key.space>TASK<Key.space>WITH<Key.space>A<Key.space>SENSE<Key.space>OF<Key.space>PERSISTENCE<Key.space>AND<Key.space>DETERMINATION<Key.space><Key.backspace>,<Key.space>WILLING<Key.space>TO<Key.space>OVERCON<Key.backspace>ME<Key.space>OBSTACLES<Key.space>AND<Key.space>PUSH<Key.space>THROUGH<Key.space>CHALLENGES<Key.space><Key.backspace>.
Screenshot: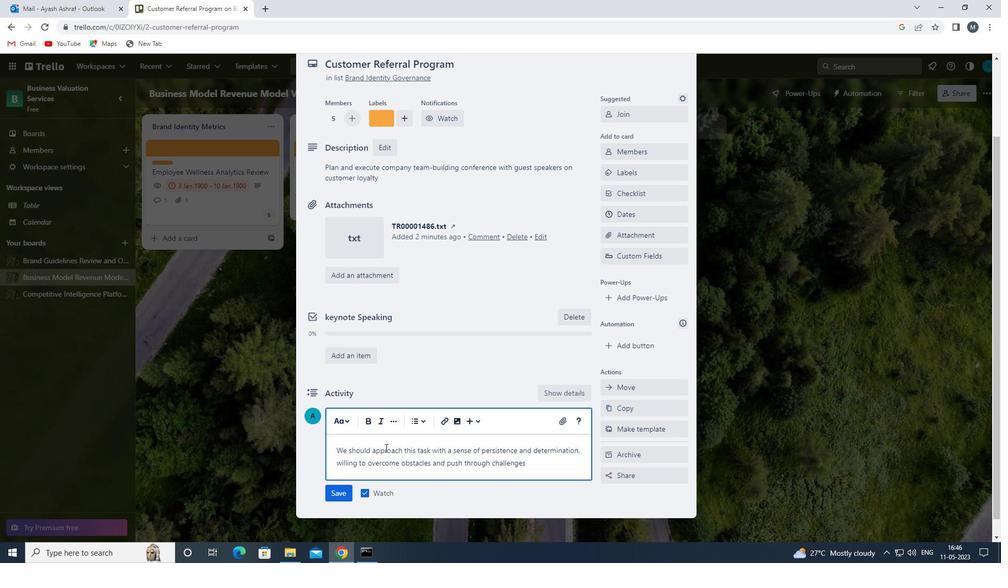 
Action: Mouse moved to (345, 497)
Screenshot: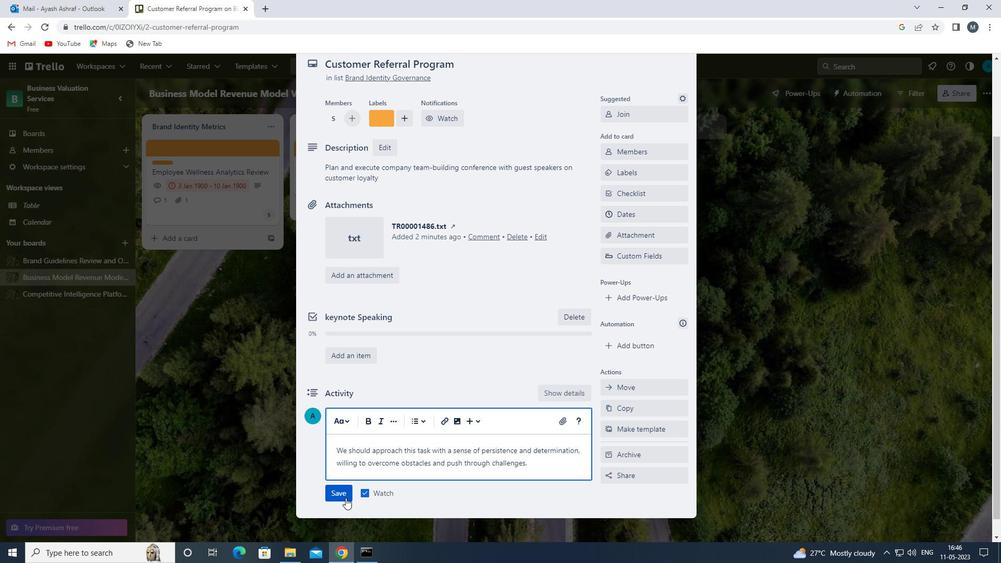 
Action: Mouse pressed left at (345, 497)
Screenshot: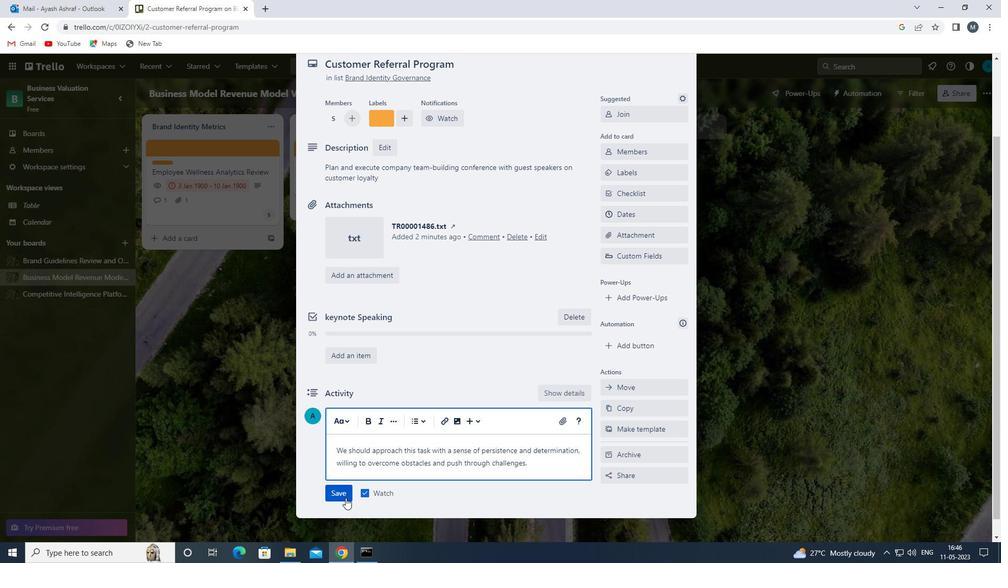 
Action: Mouse moved to (633, 217)
Screenshot: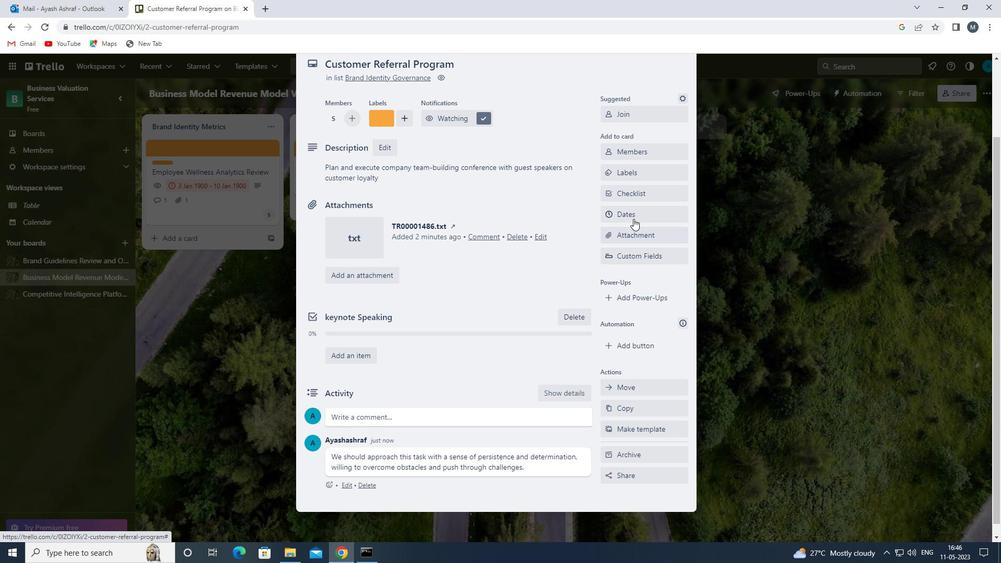 
Action: Mouse pressed left at (633, 217)
Screenshot: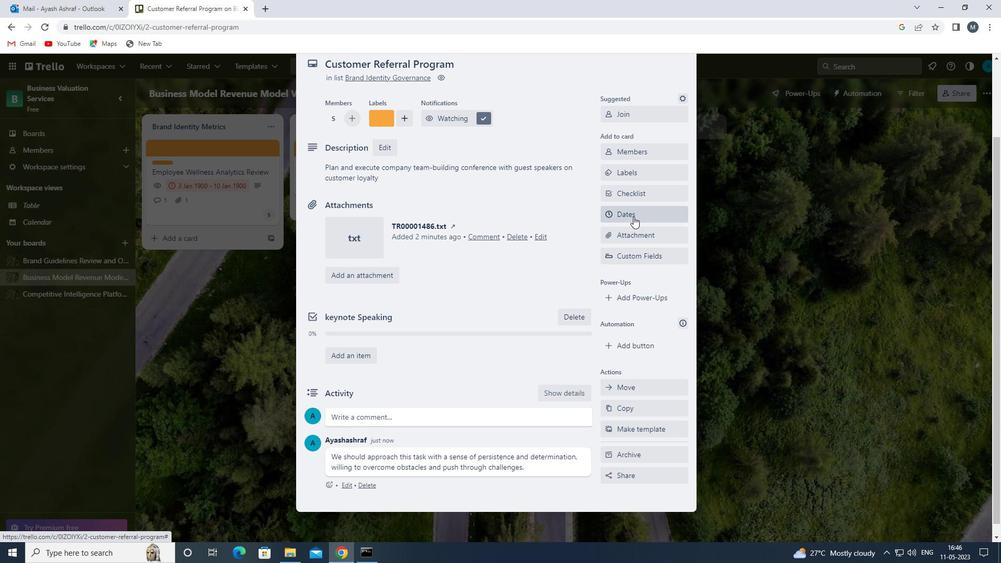 
Action: Mouse moved to (607, 281)
Screenshot: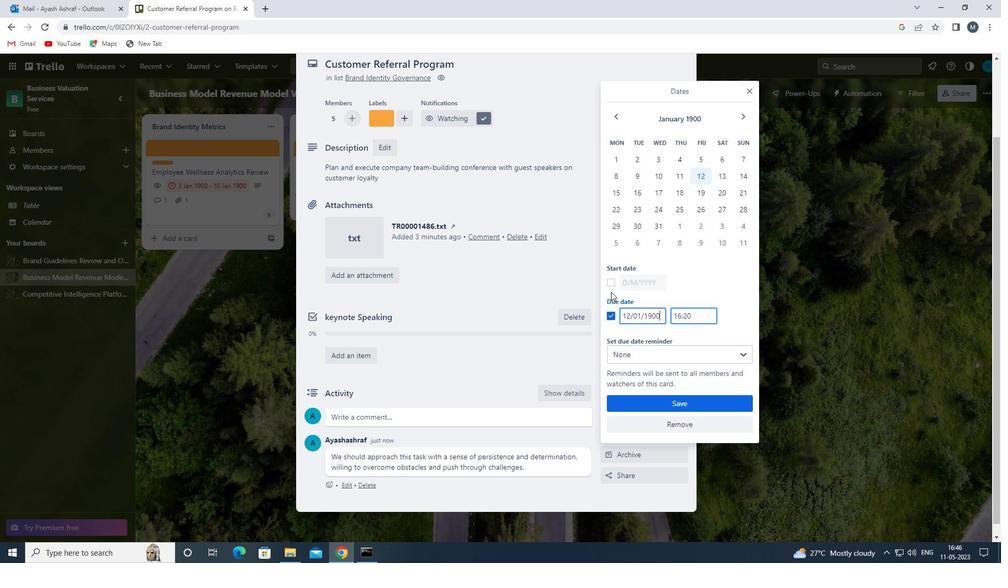 
Action: Mouse pressed left at (607, 281)
Screenshot: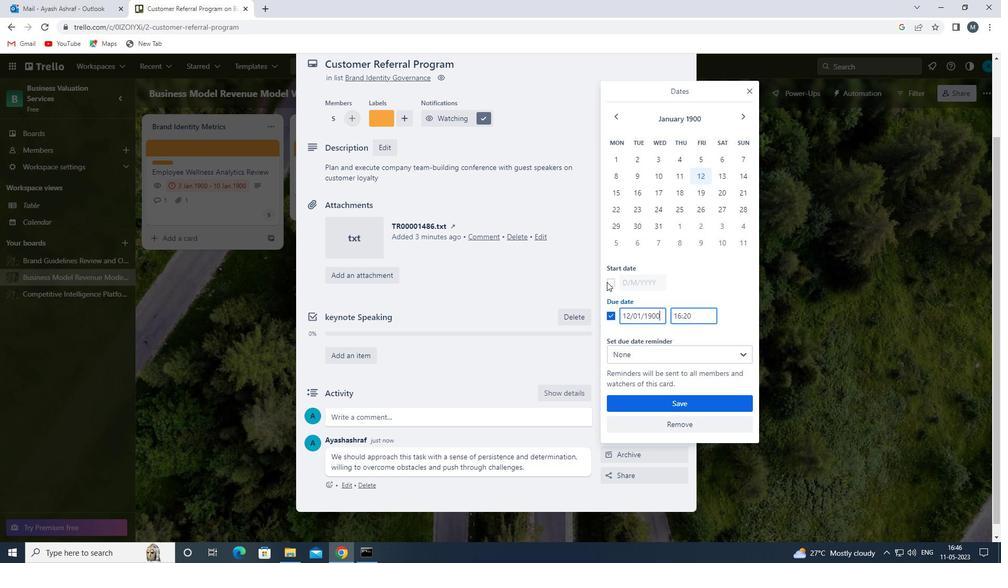 
Action: Mouse moved to (628, 282)
Screenshot: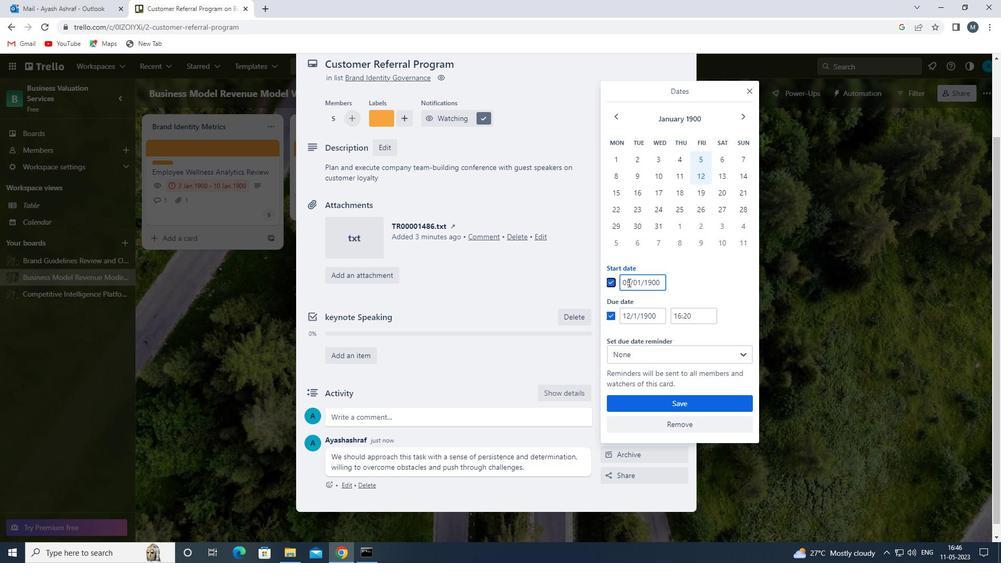 
Action: Mouse pressed left at (628, 282)
Screenshot: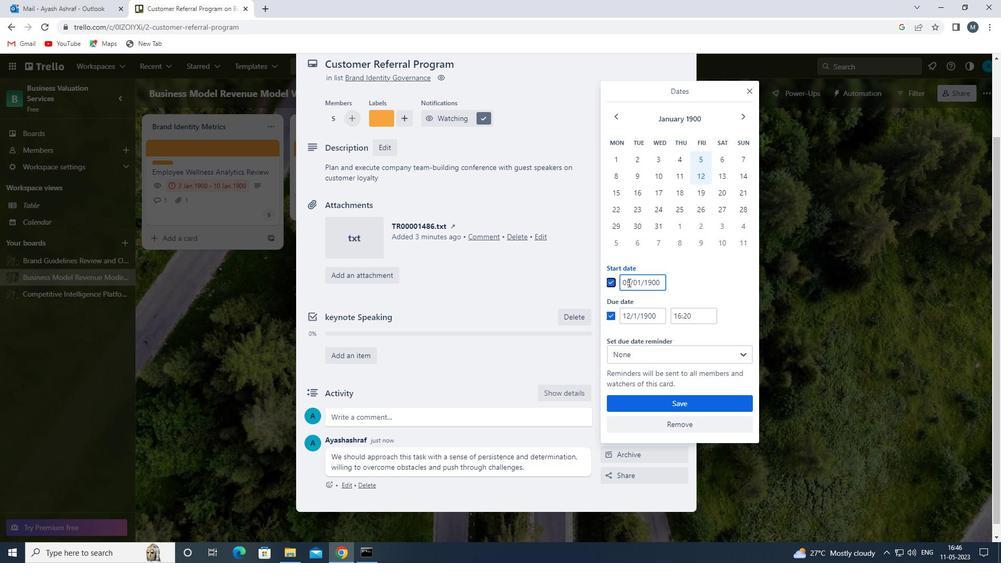 
Action: Mouse moved to (627, 282)
Screenshot: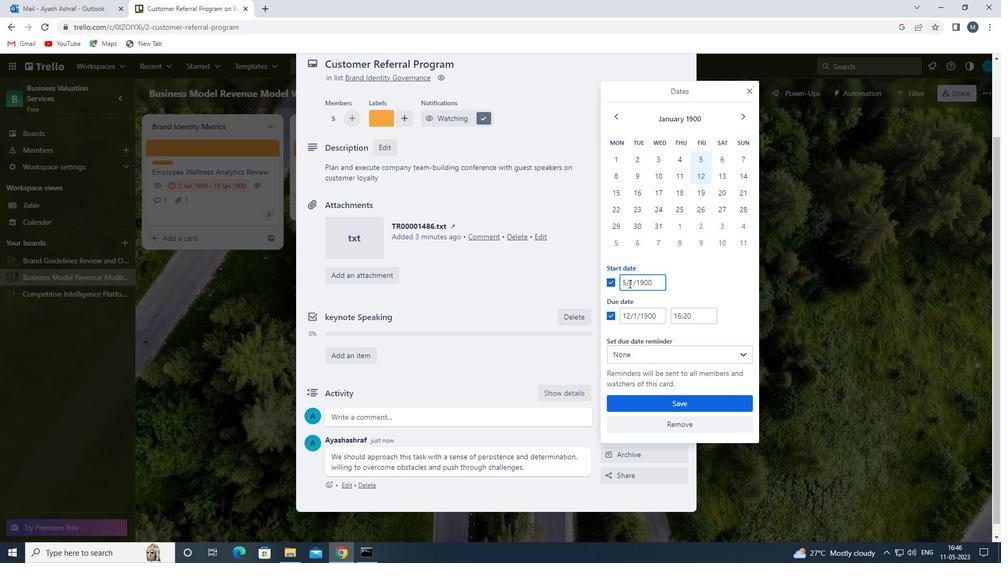 
Action: Mouse pressed left at (627, 282)
Screenshot: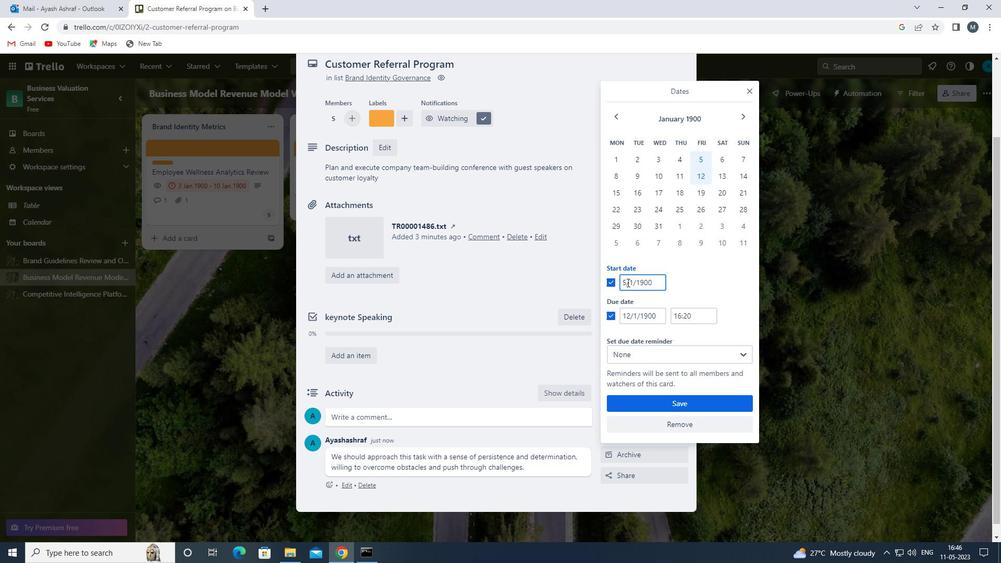 
Action: Mouse moved to (631, 281)
Screenshot: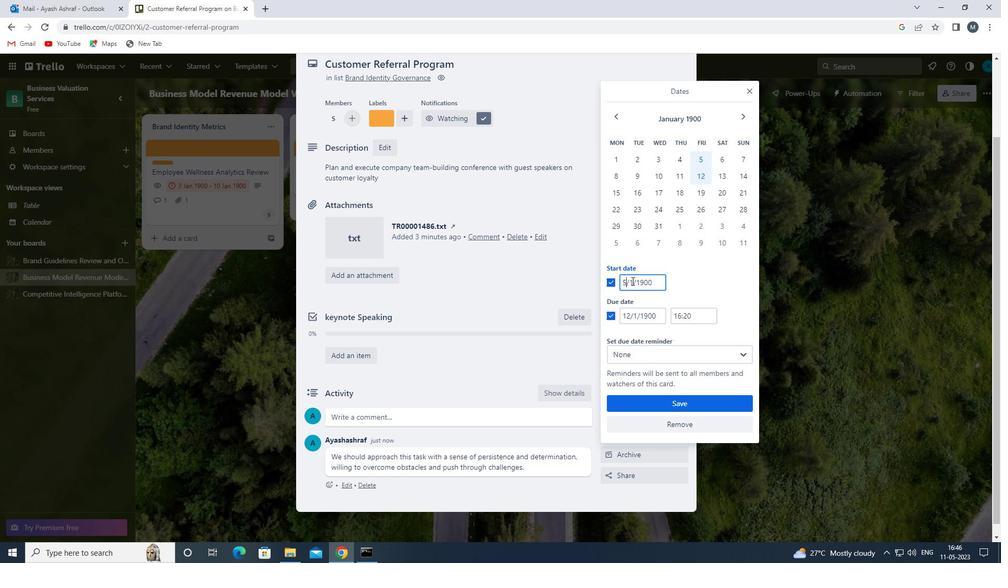 
Action: Key pressed <Key.backspace><<96>><<102>>
Screenshot: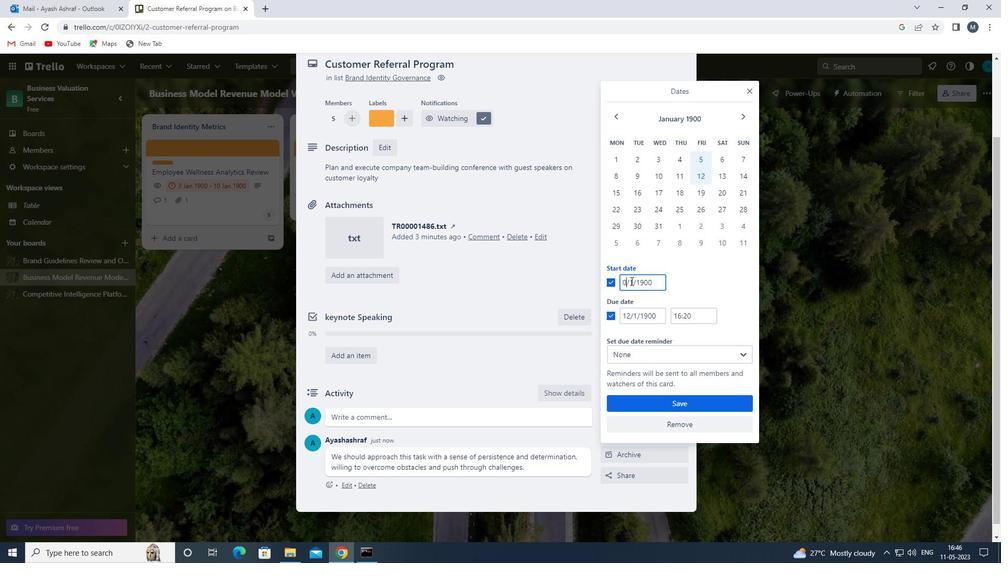 
Action: Mouse moved to (635, 285)
Screenshot: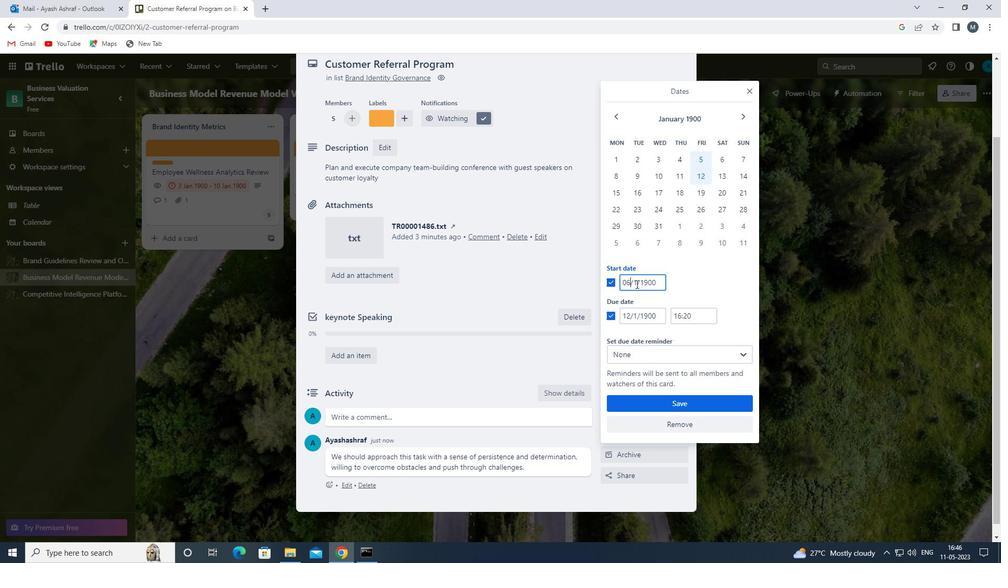 
Action: Mouse pressed left at (635, 285)
Screenshot: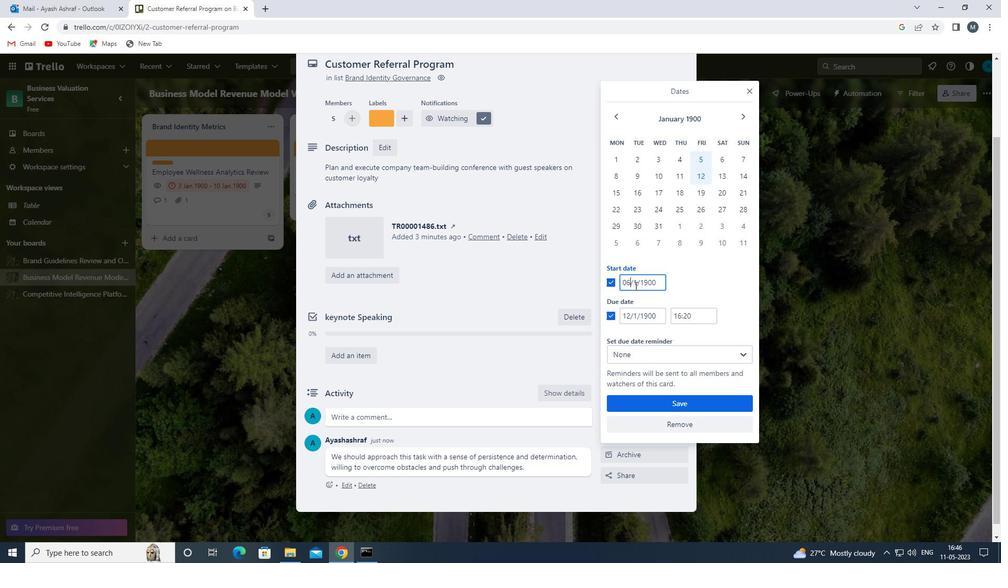 
Action: Mouse moved to (636, 286)
Screenshot: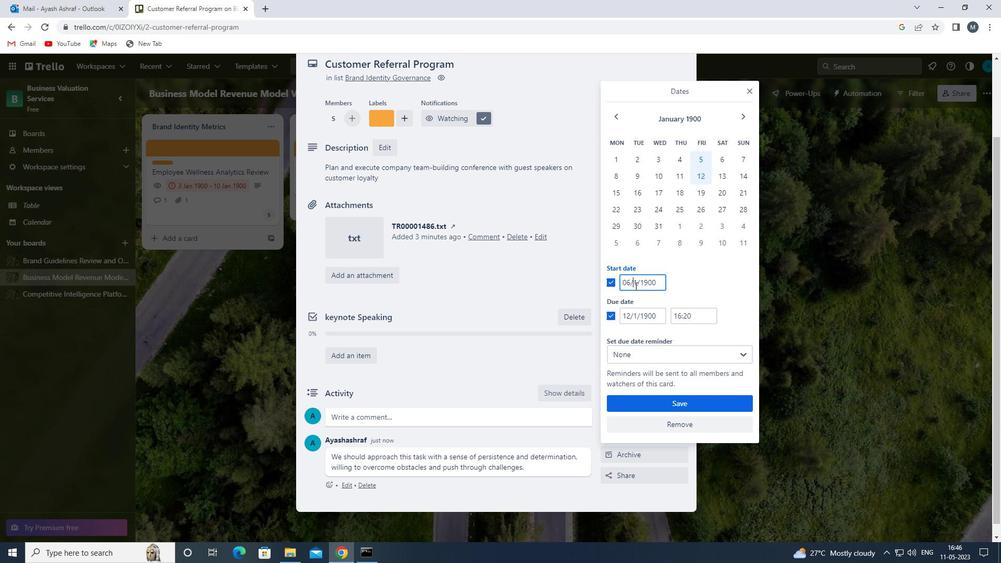 
Action: Key pressed <<96>>
Screenshot: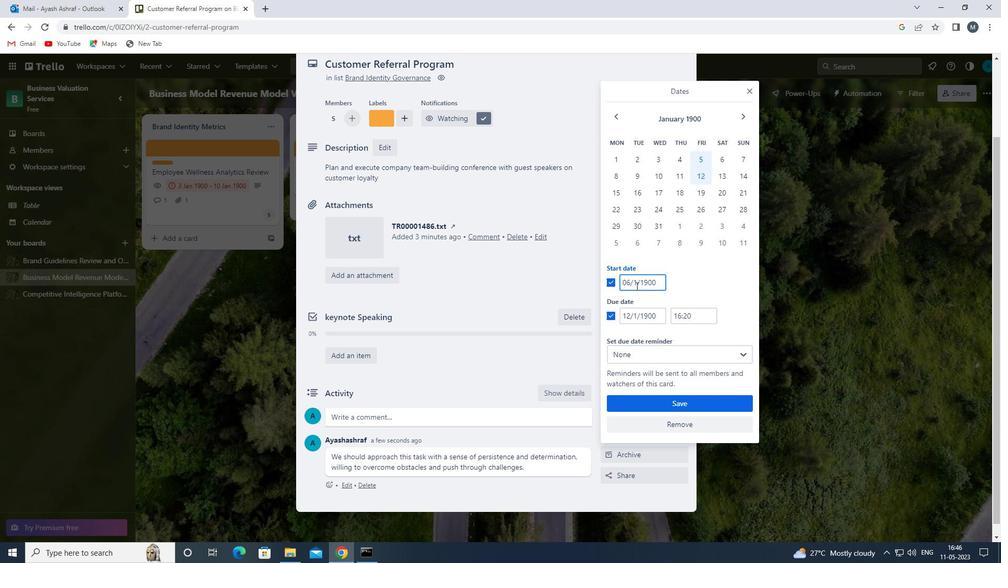 
Action: Mouse moved to (630, 315)
Screenshot: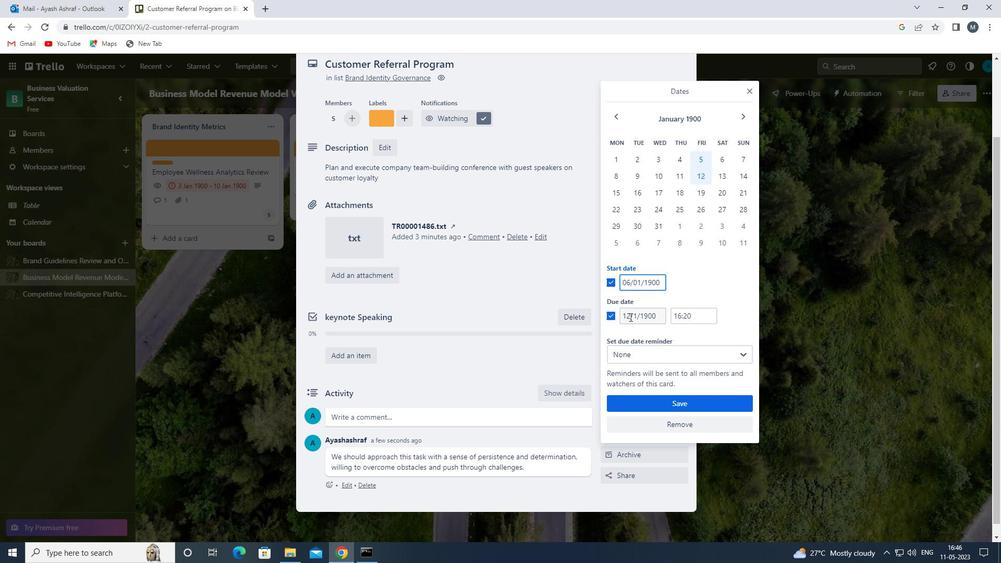 
Action: Mouse pressed left at (630, 315)
Screenshot: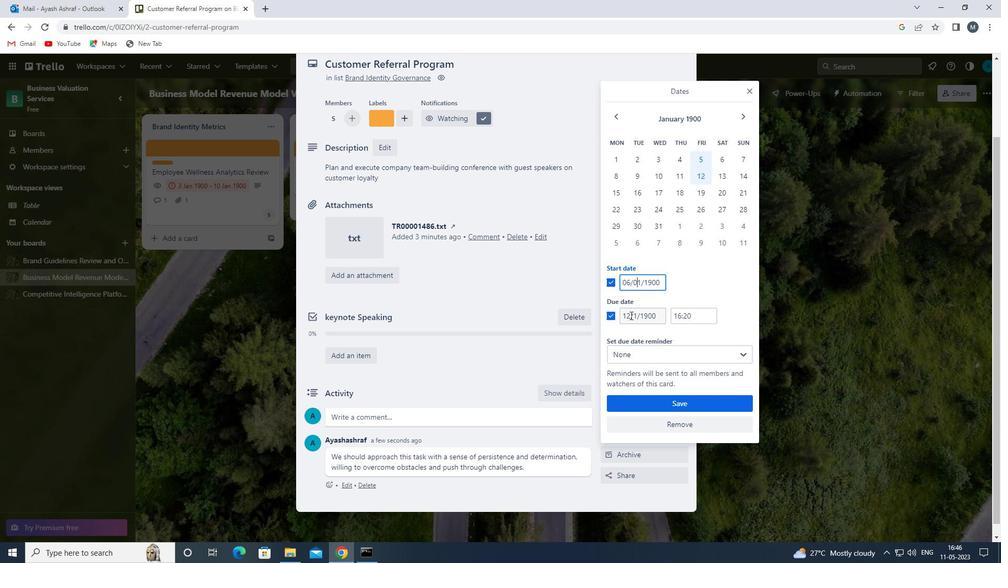 
Action: Mouse moved to (637, 312)
Screenshot: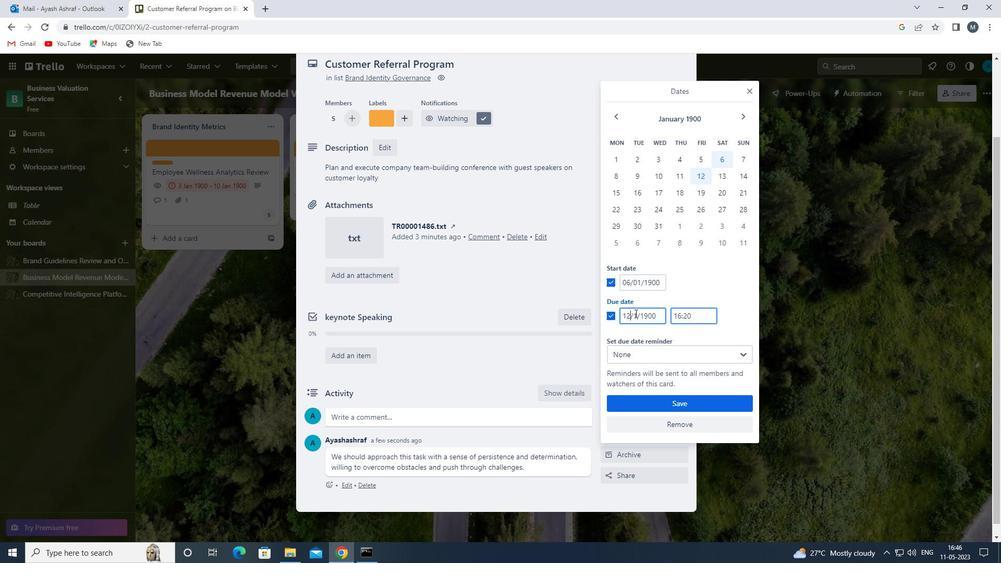 
Action: Key pressed <Key.backspace>
Screenshot: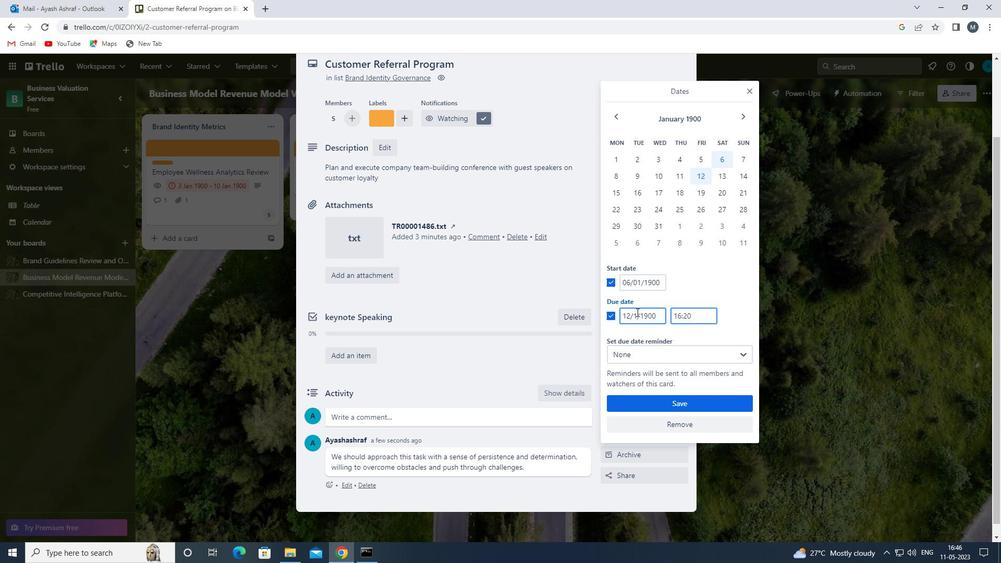 
Action: Mouse moved to (638, 312)
Screenshot: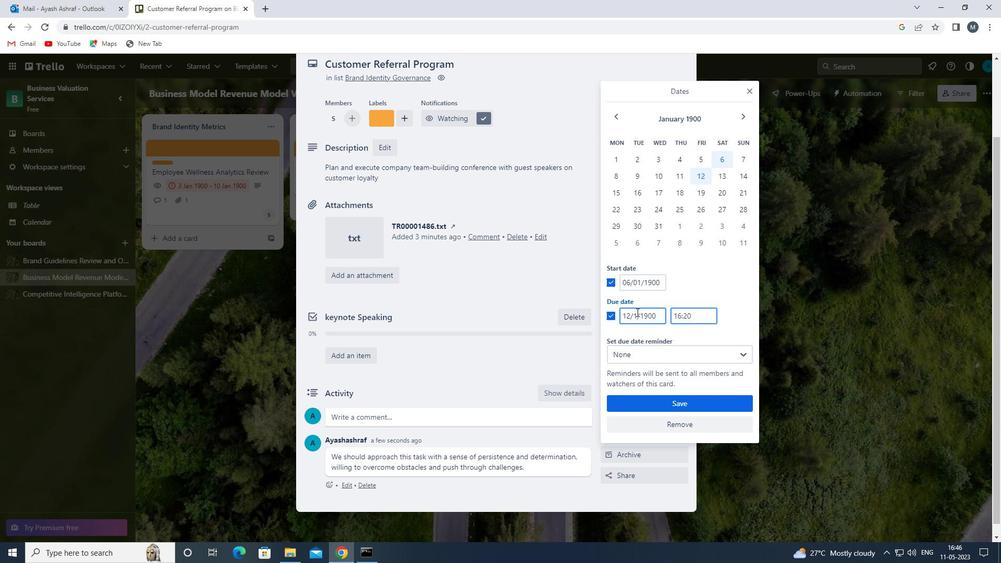 
Action: Key pressed <Key.backspace><Key.backspace><<97>><<99>>
Screenshot: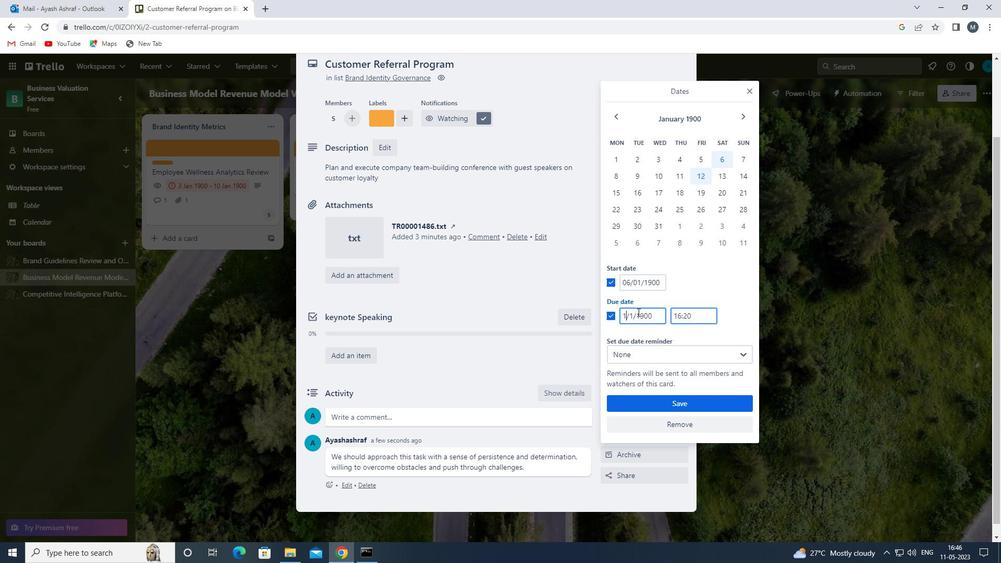 
Action: Mouse moved to (635, 316)
Screenshot: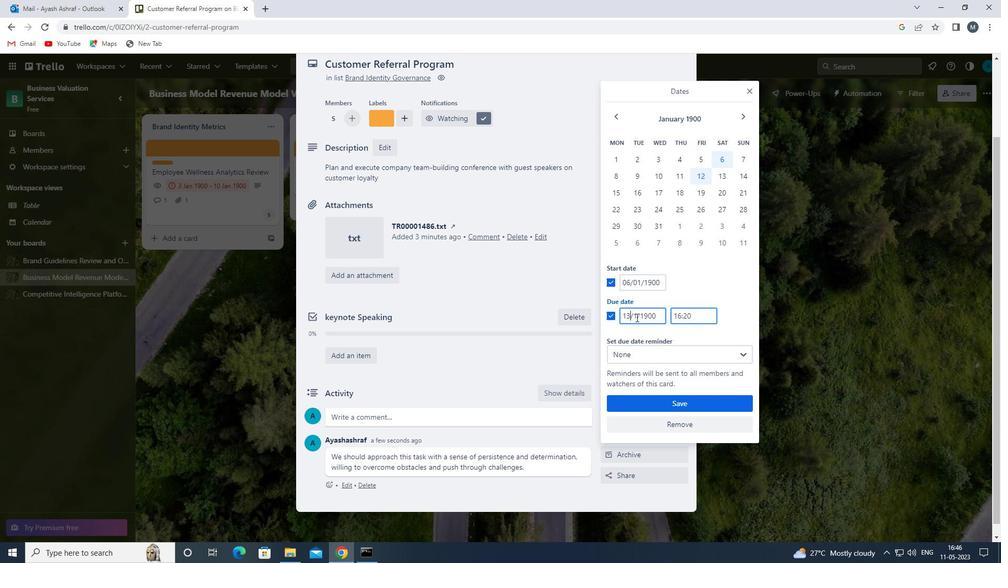 
Action: Mouse pressed left at (635, 316)
Screenshot: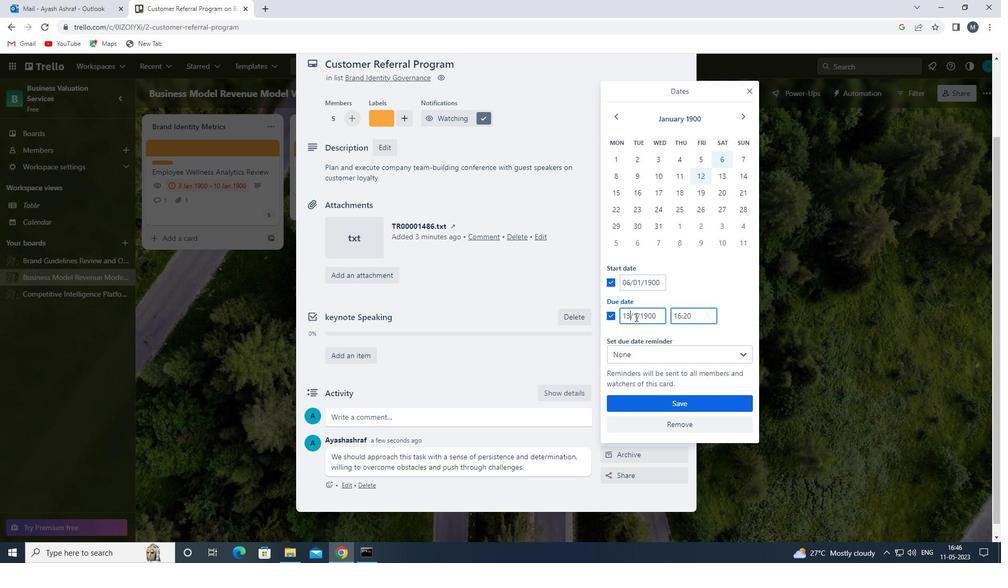
Action: Mouse moved to (636, 318)
Screenshot: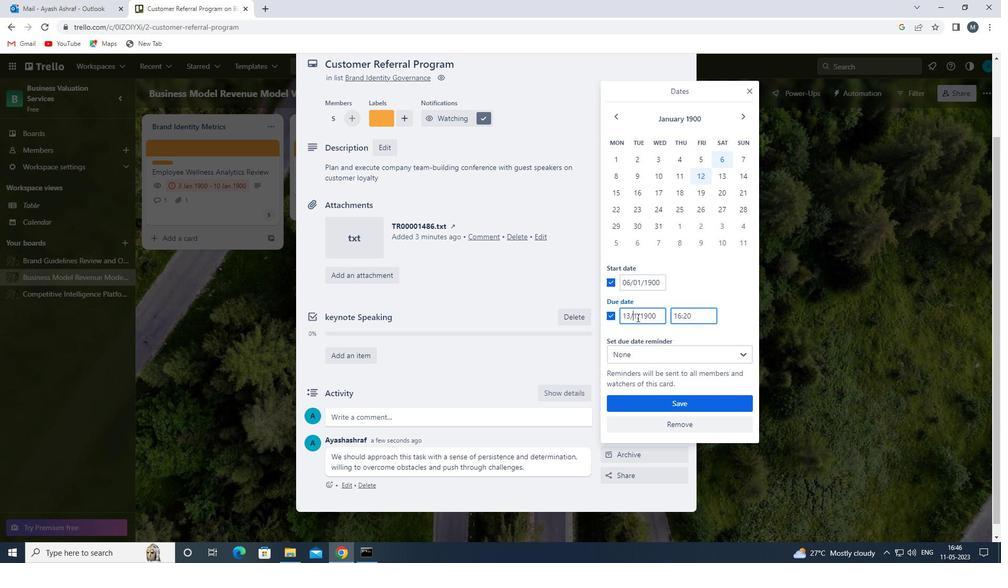 
Action: Key pressed <<96>>
Screenshot: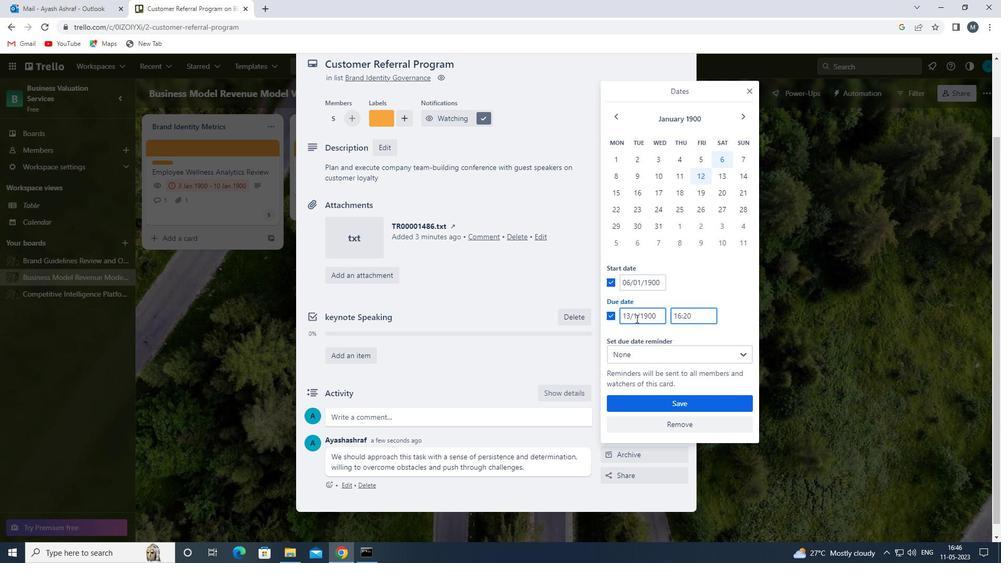 
Action: Mouse moved to (658, 403)
Screenshot: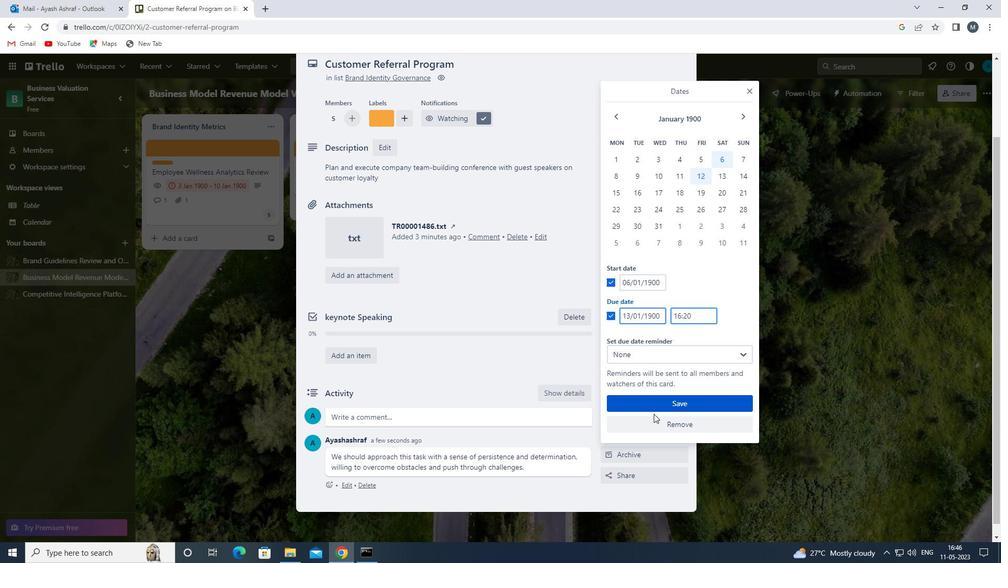 
Action: Mouse pressed left at (658, 403)
Screenshot: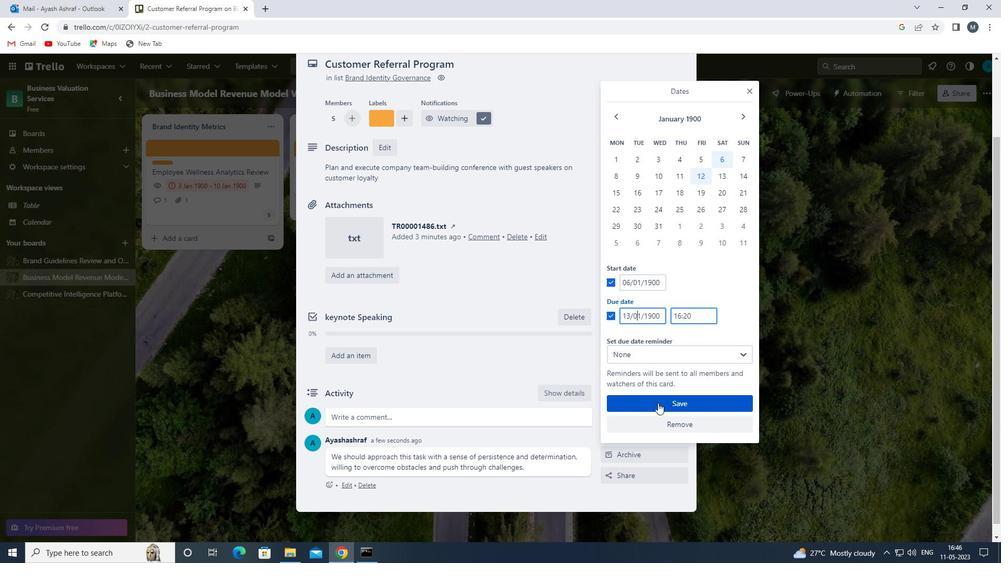 
